 Task: Create a due date automation trigger when advanced on, 2 working days after a card is due add fields with custom field "Resume" checked at 11:00 AM.
Action: Mouse moved to (916, 282)
Screenshot: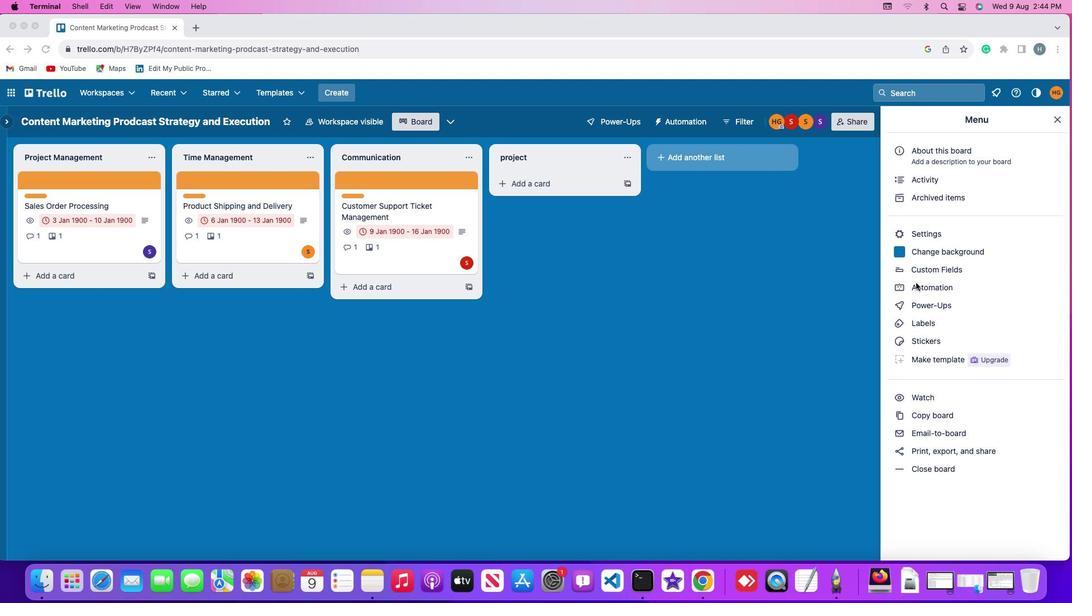 
Action: Mouse pressed left at (916, 282)
Screenshot: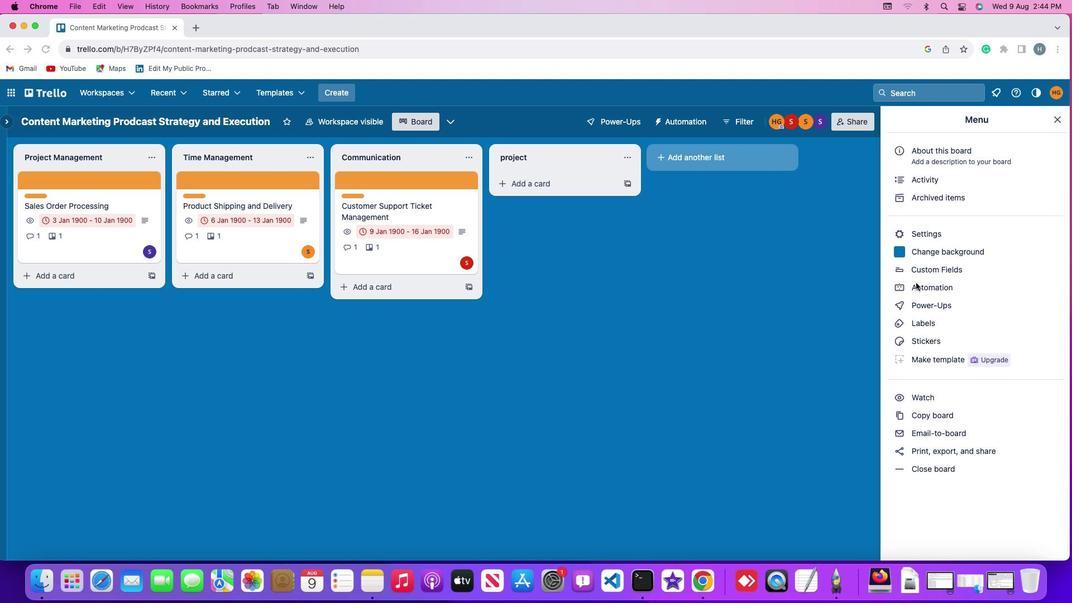 
Action: Mouse moved to (916, 283)
Screenshot: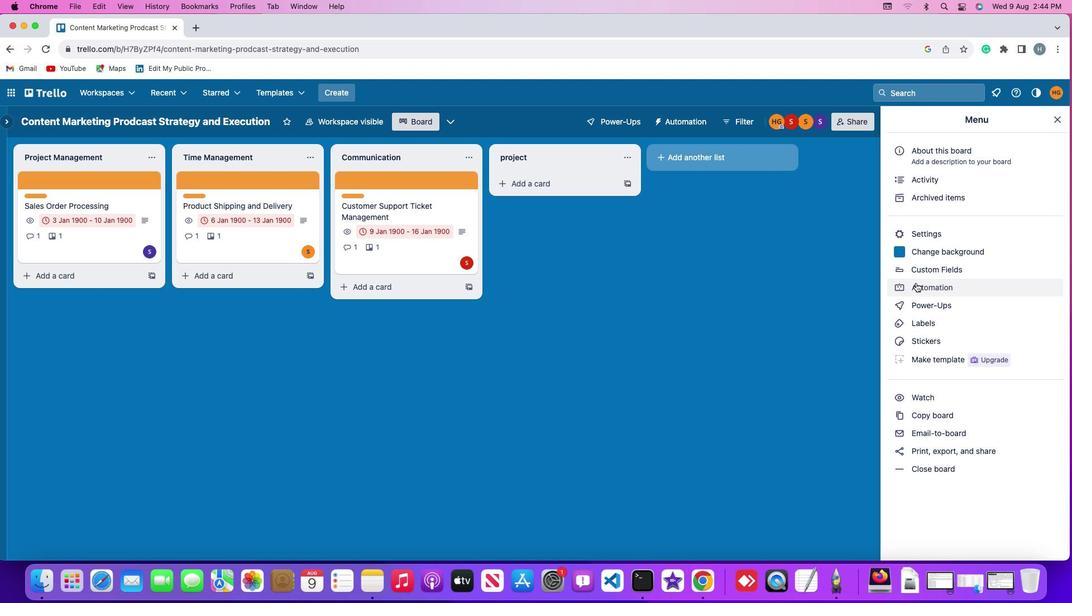 
Action: Mouse pressed left at (916, 283)
Screenshot: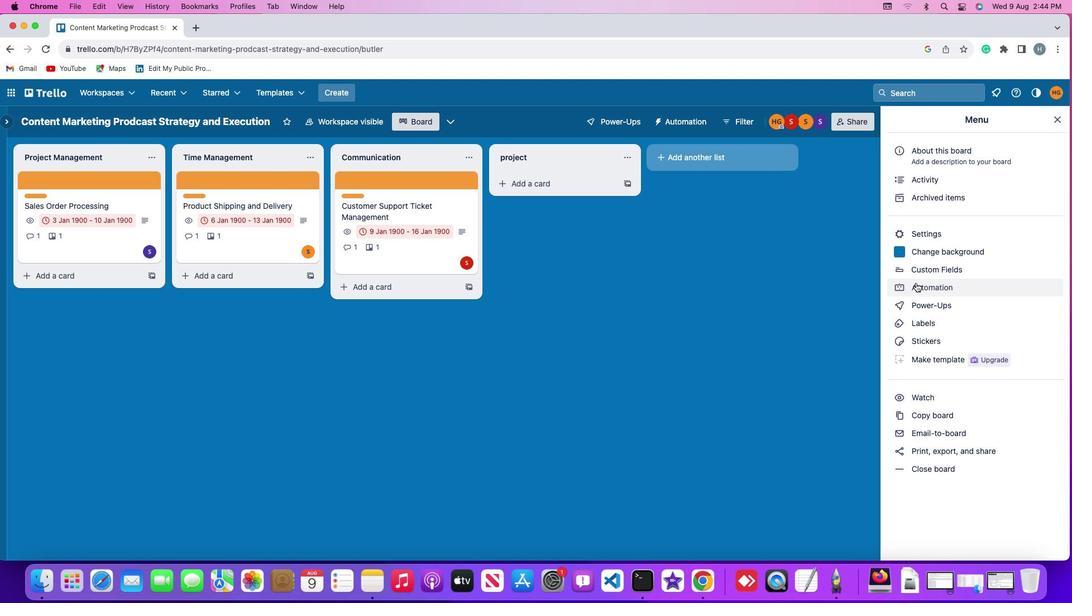 
Action: Mouse moved to (64, 265)
Screenshot: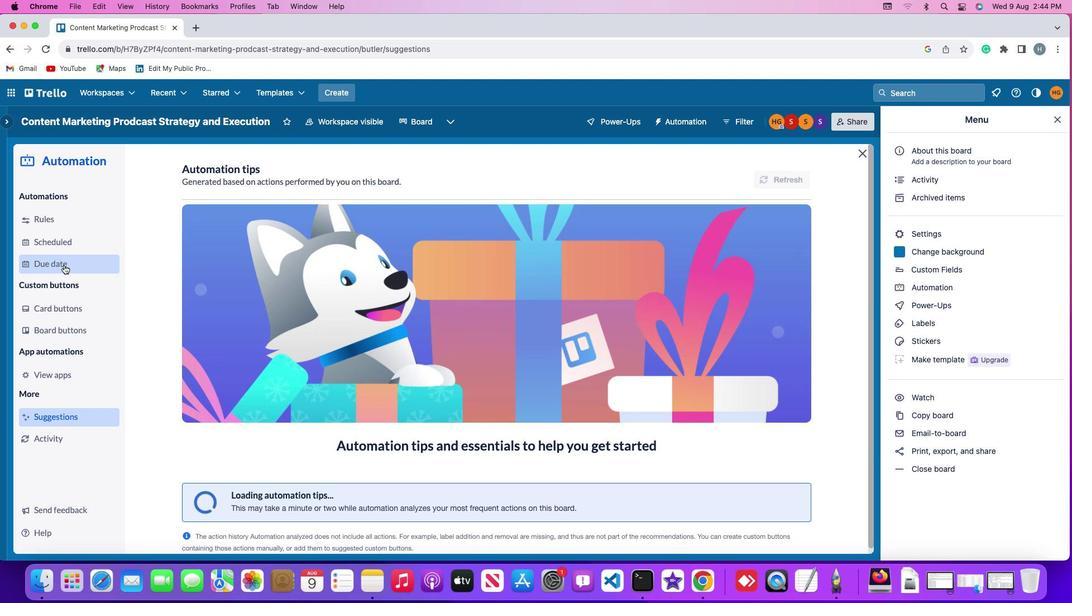 
Action: Mouse pressed left at (64, 265)
Screenshot: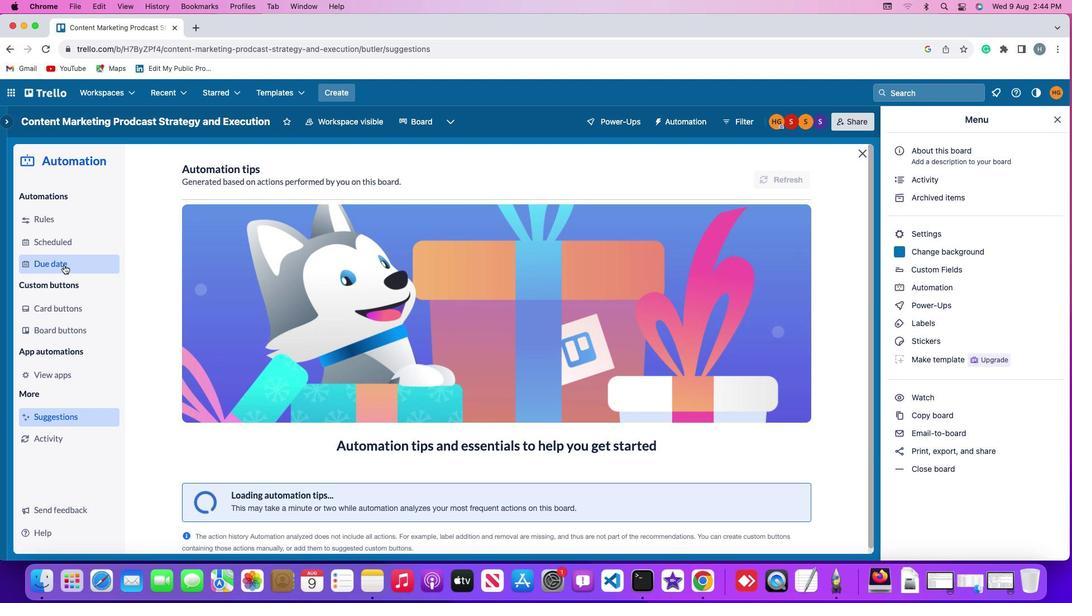 
Action: Mouse moved to (741, 172)
Screenshot: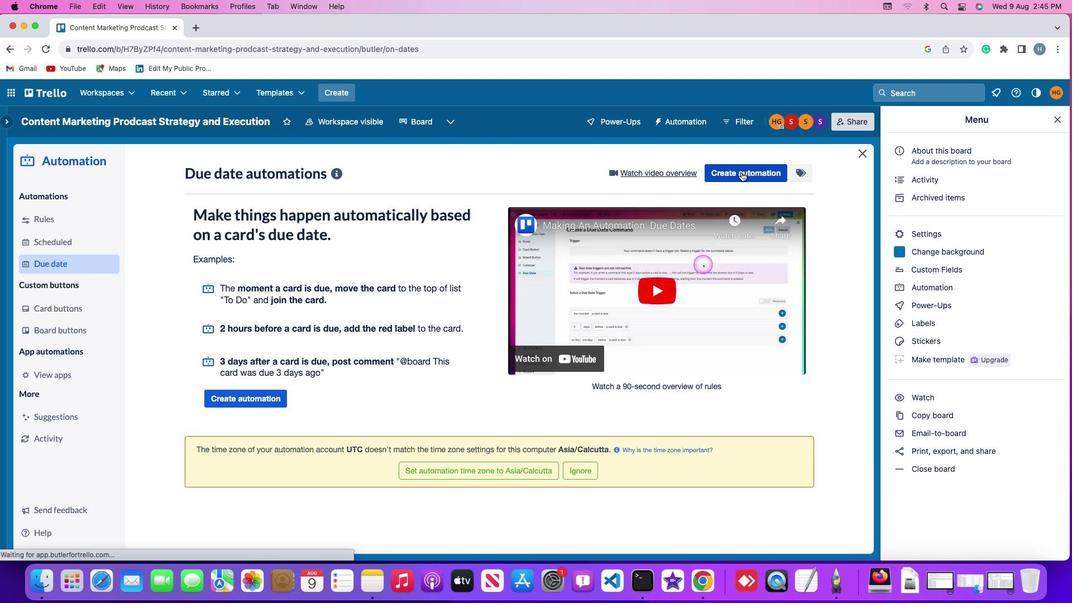 
Action: Mouse pressed left at (741, 172)
Screenshot: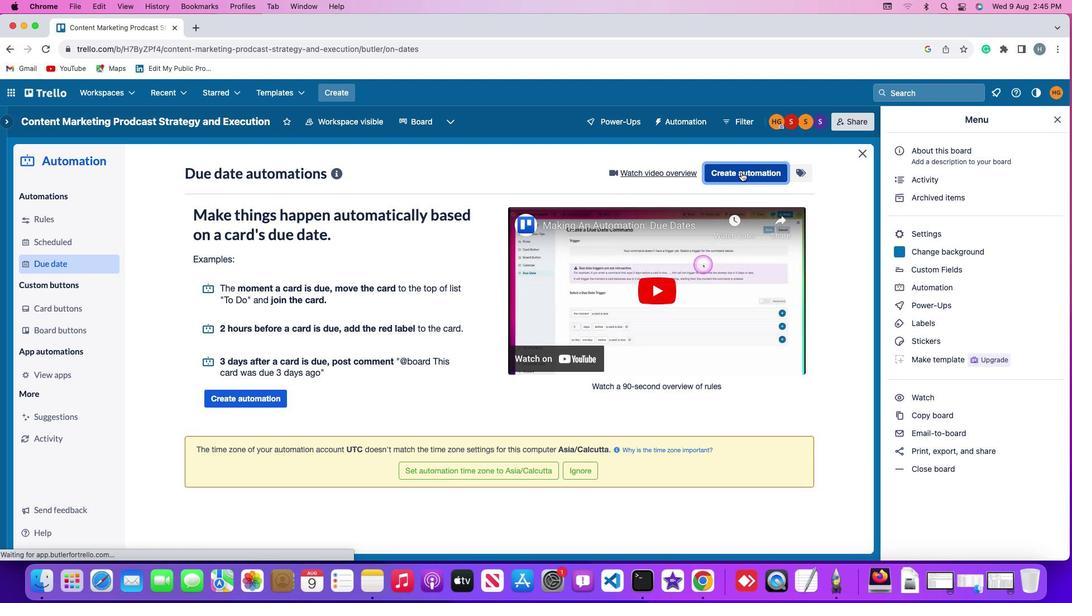 
Action: Mouse moved to (331, 282)
Screenshot: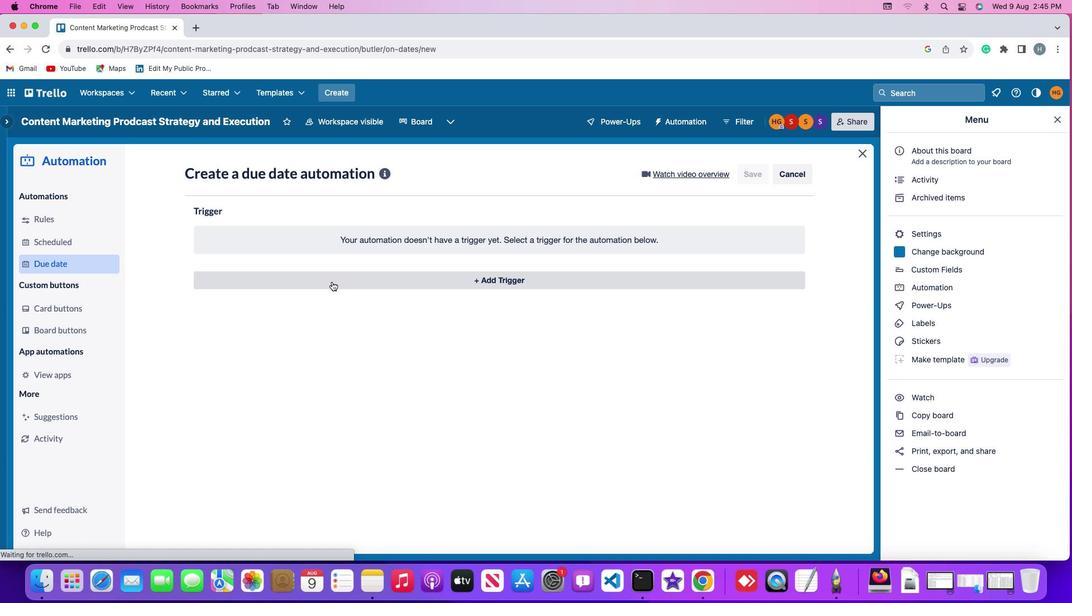 
Action: Mouse pressed left at (331, 282)
Screenshot: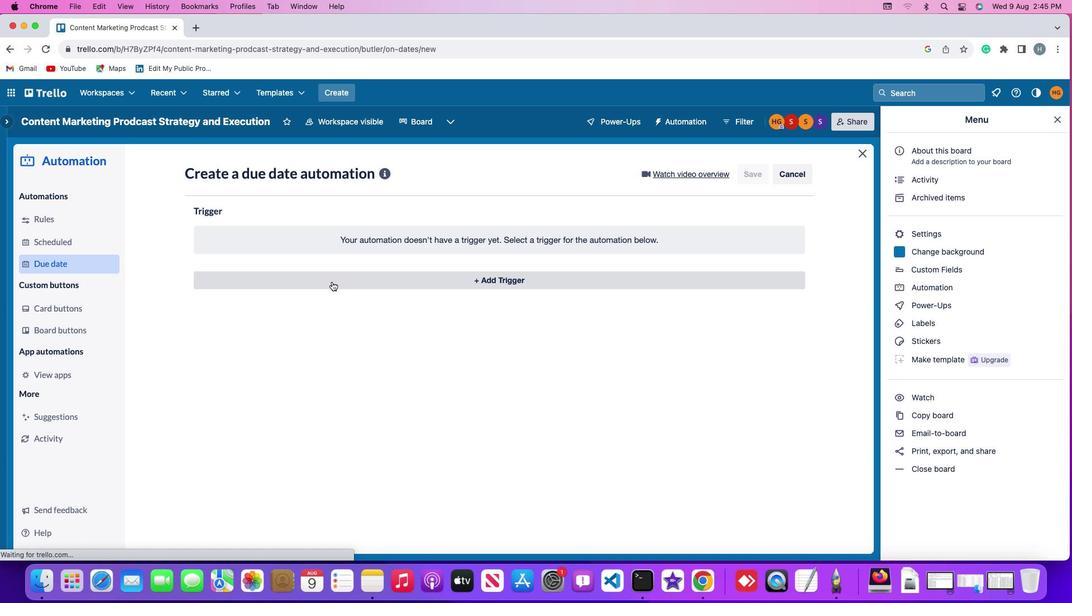 
Action: Mouse moved to (215, 447)
Screenshot: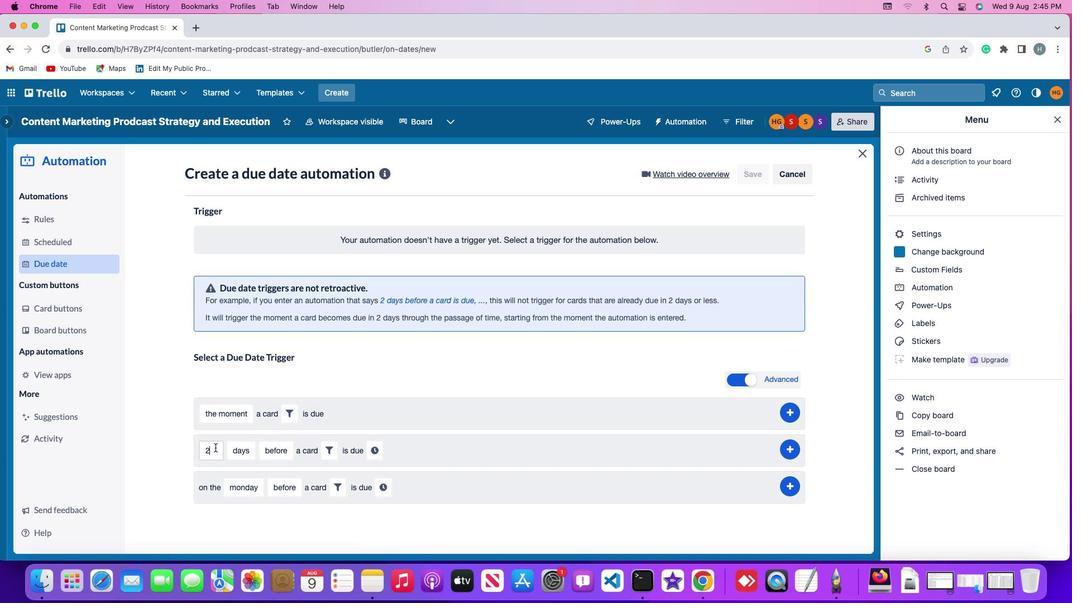
Action: Mouse pressed left at (215, 447)
Screenshot: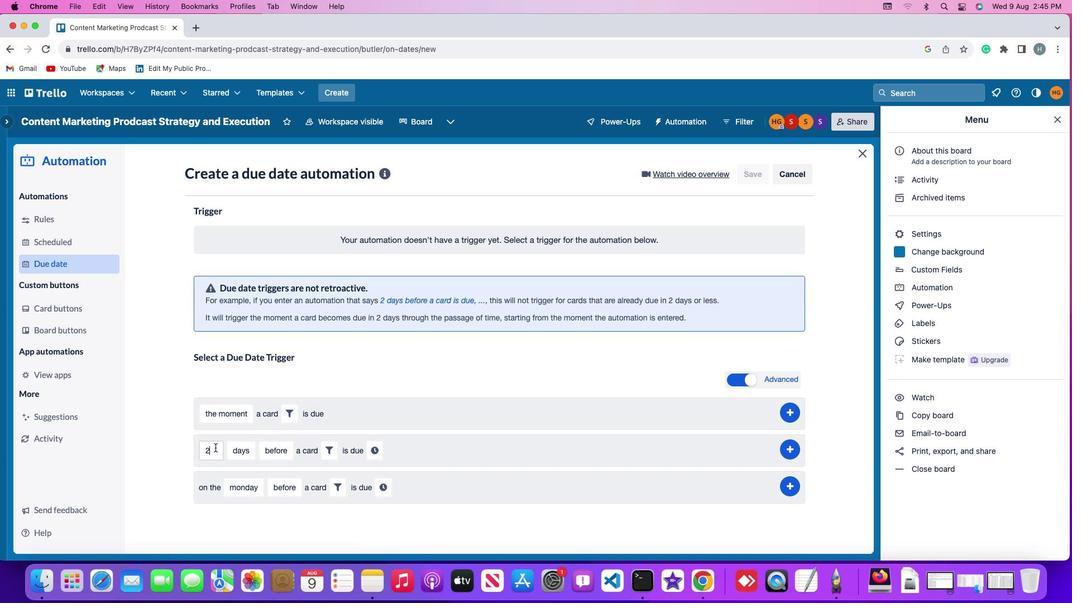 
Action: Mouse moved to (216, 447)
Screenshot: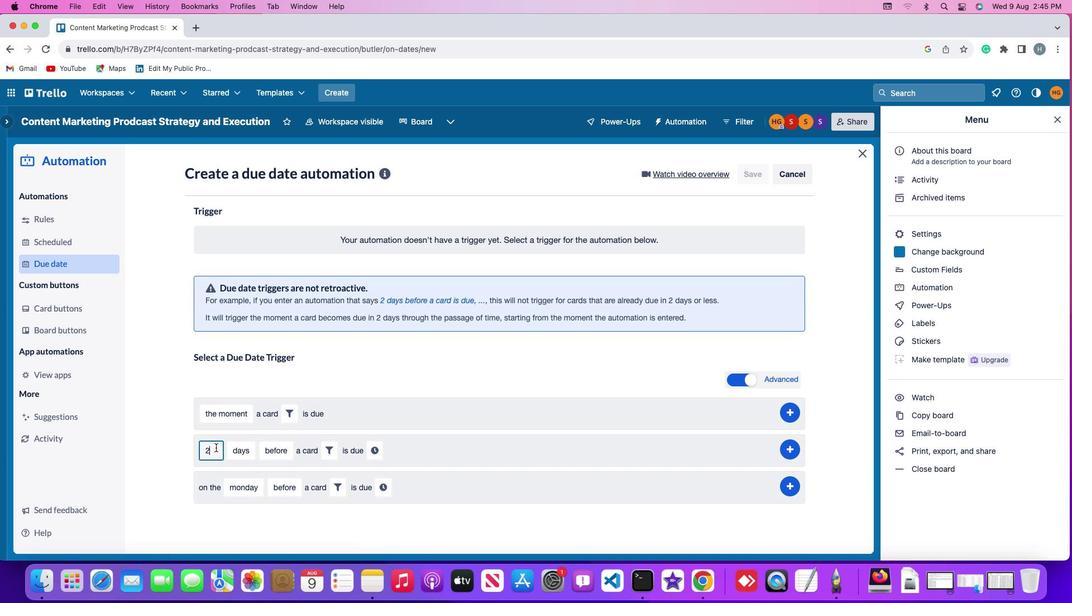 
Action: Key pressed Key.backspace
Screenshot: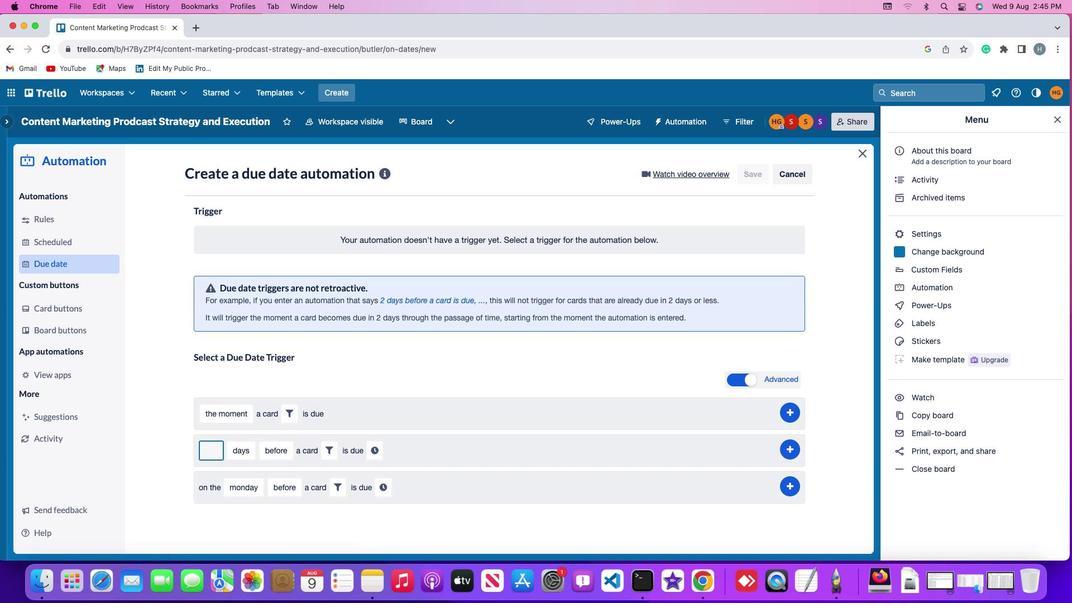 
Action: Mouse moved to (216, 447)
Screenshot: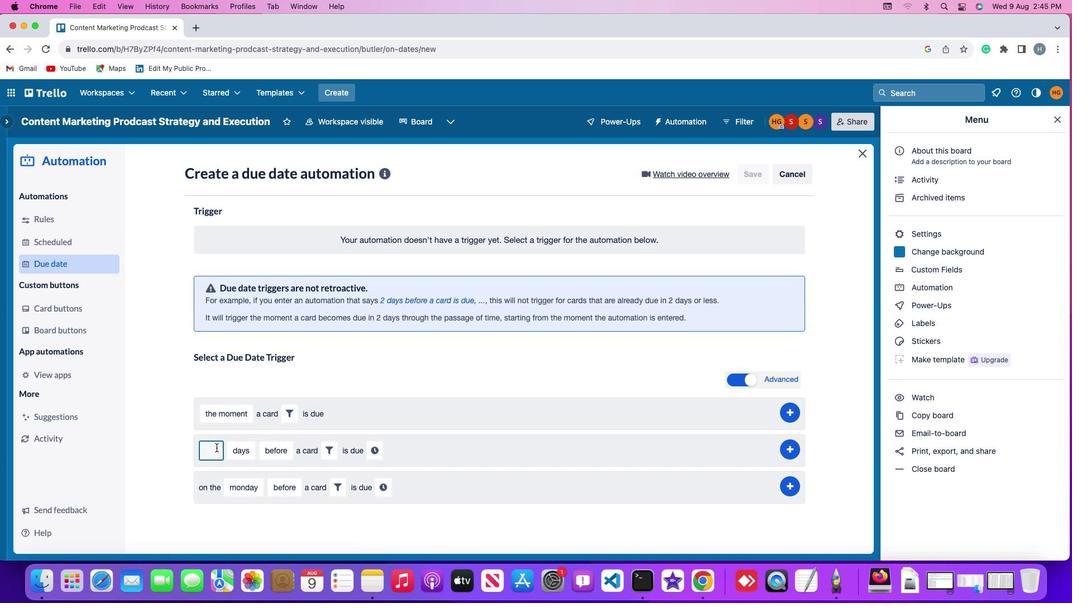 
Action: Key pressed '2'
Screenshot: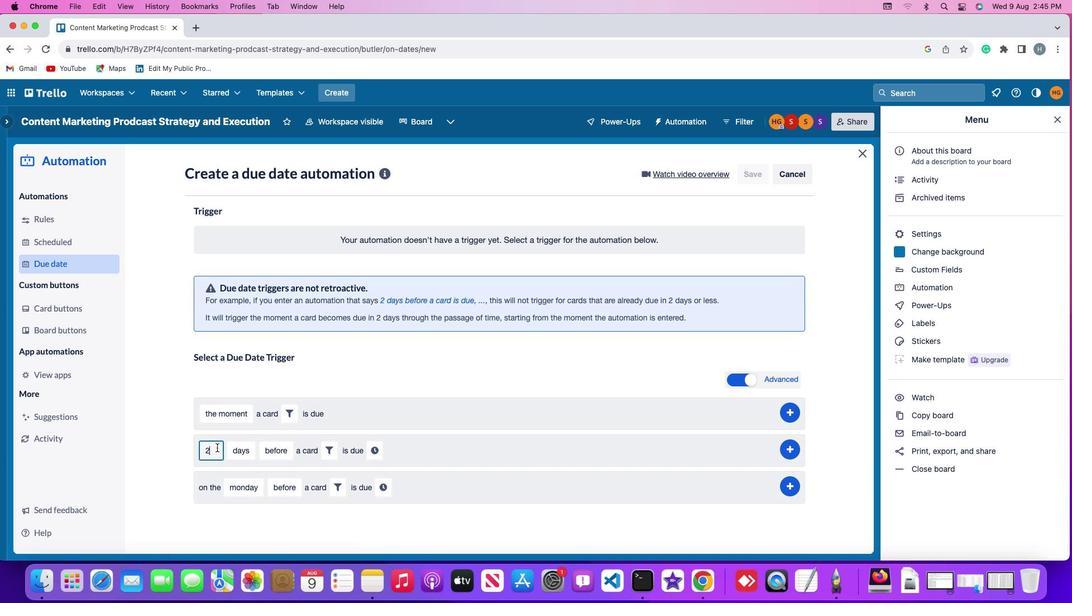 
Action: Mouse moved to (236, 446)
Screenshot: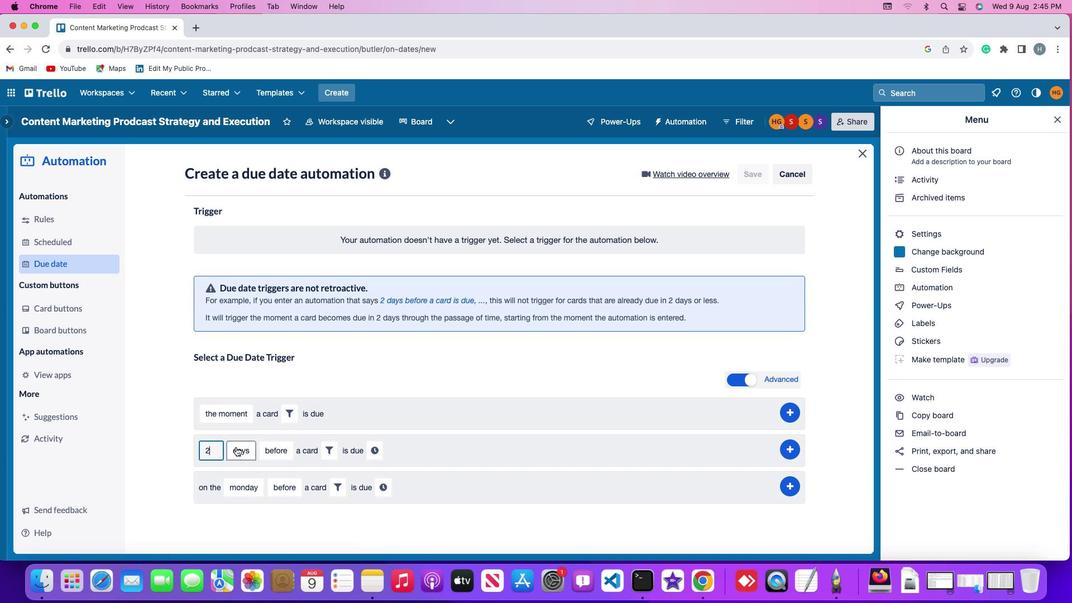 
Action: Mouse pressed left at (236, 446)
Screenshot: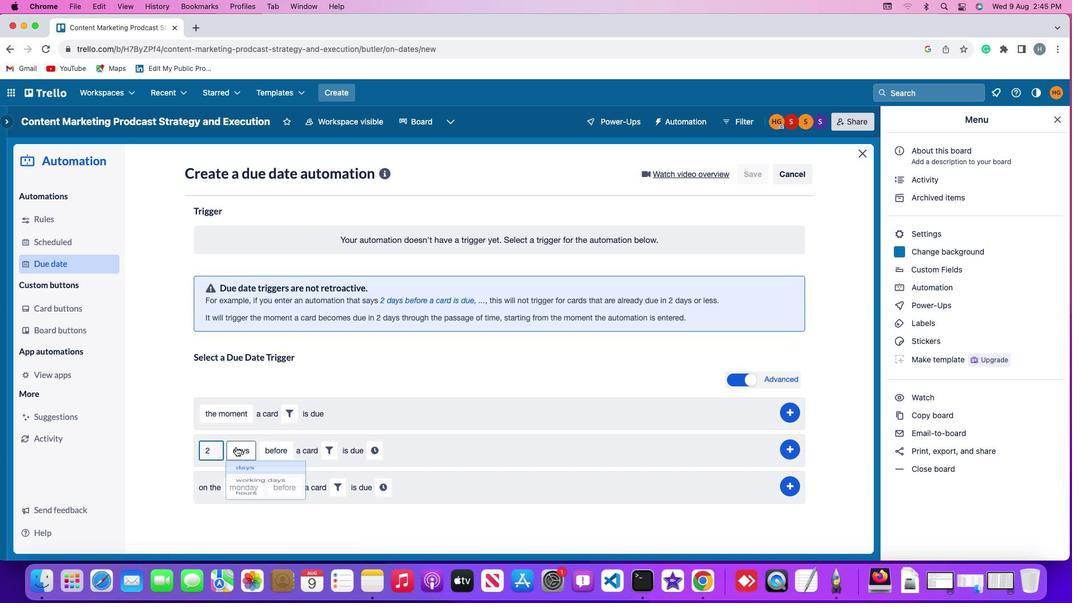 
Action: Mouse moved to (249, 492)
Screenshot: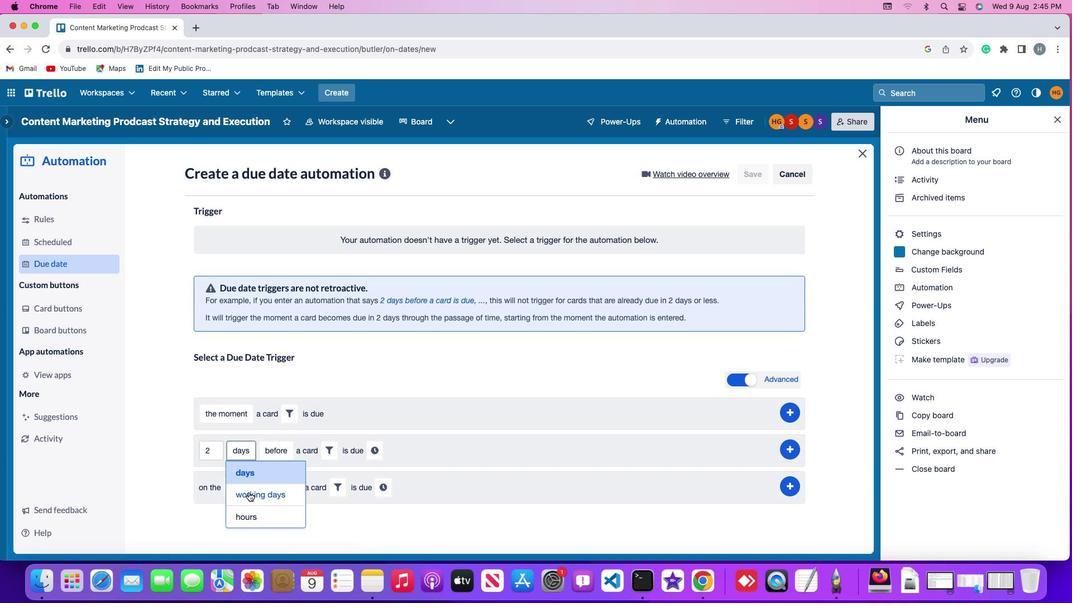 
Action: Mouse pressed left at (249, 492)
Screenshot: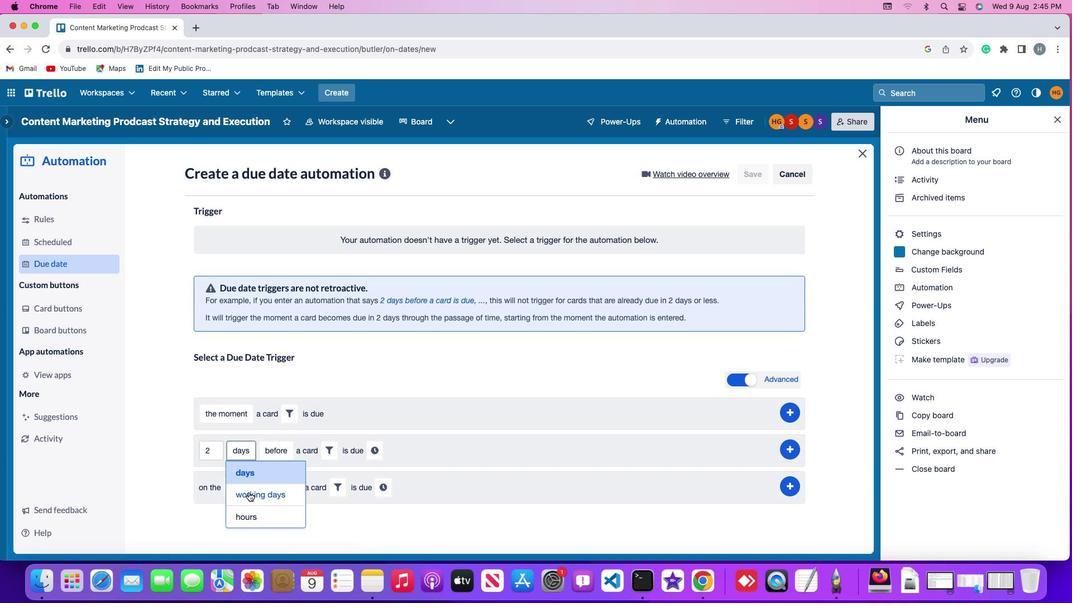 
Action: Mouse moved to (296, 447)
Screenshot: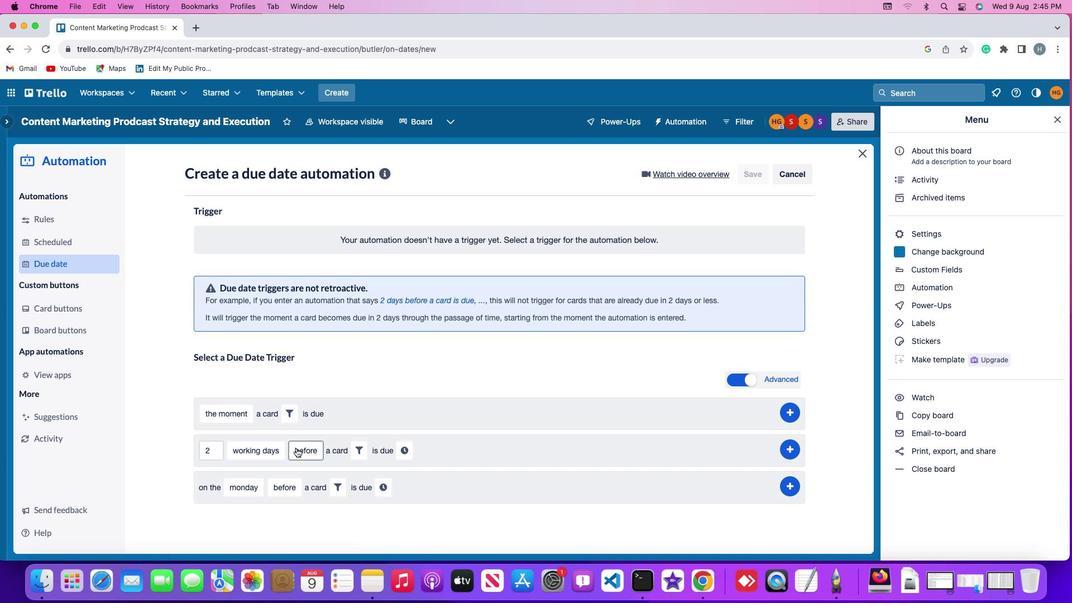 
Action: Mouse pressed left at (296, 447)
Screenshot: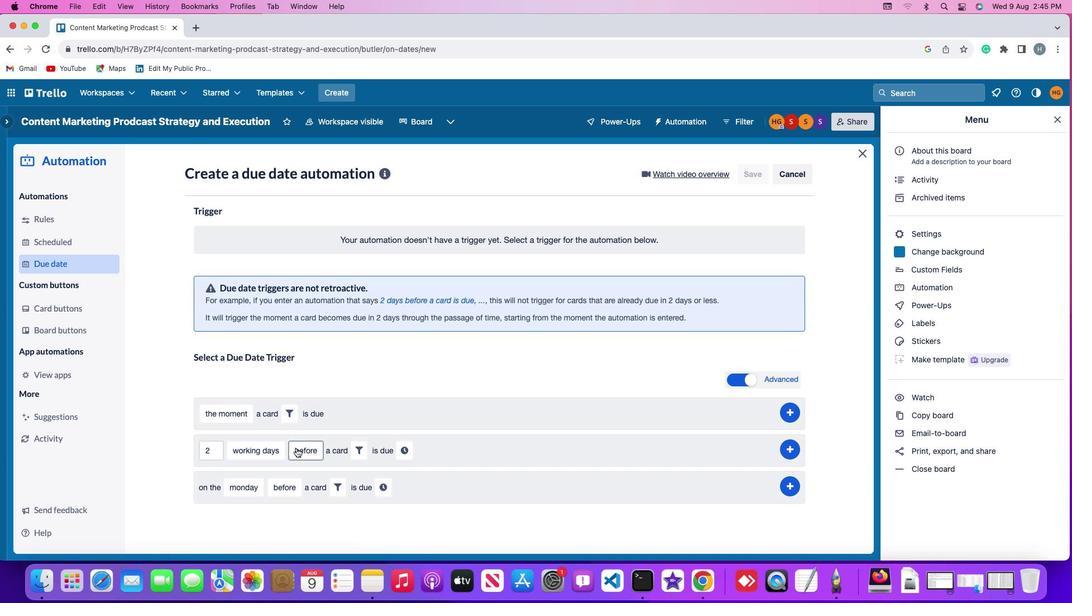 
Action: Mouse moved to (301, 493)
Screenshot: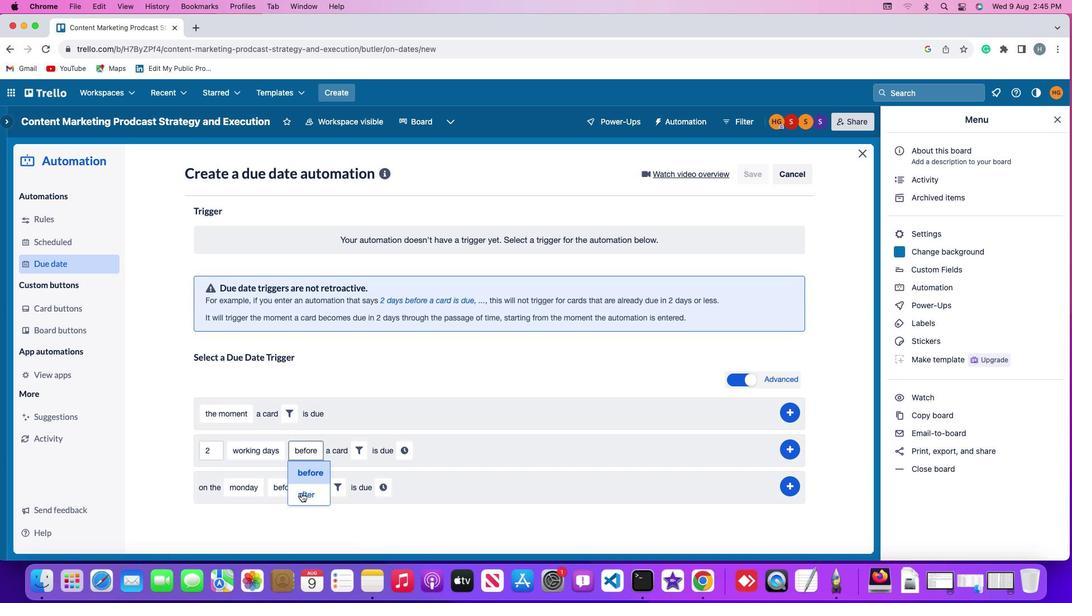 
Action: Mouse pressed left at (301, 493)
Screenshot: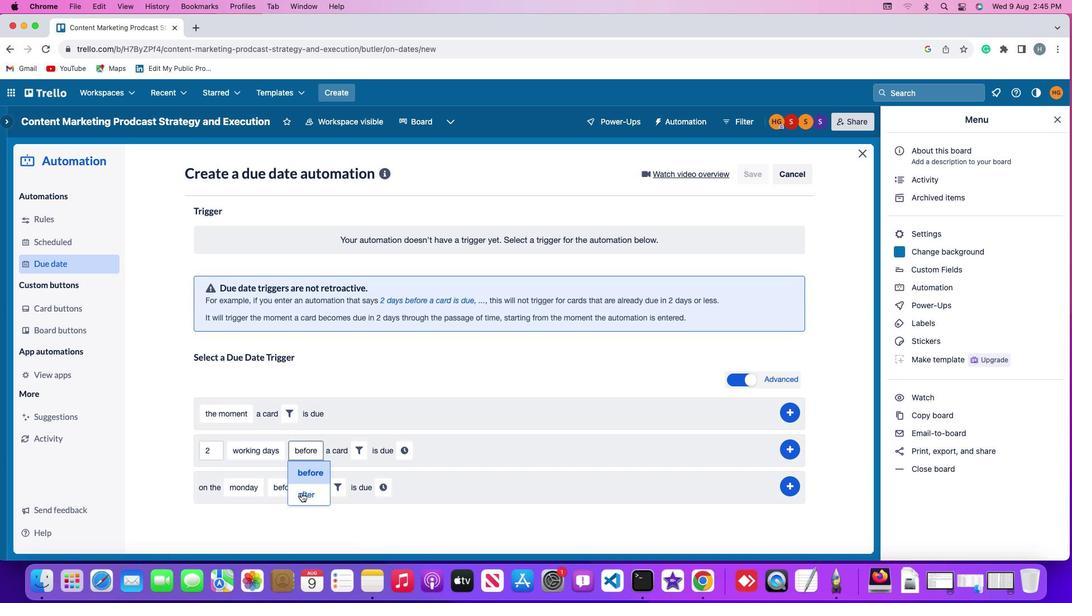 
Action: Mouse moved to (348, 449)
Screenshot: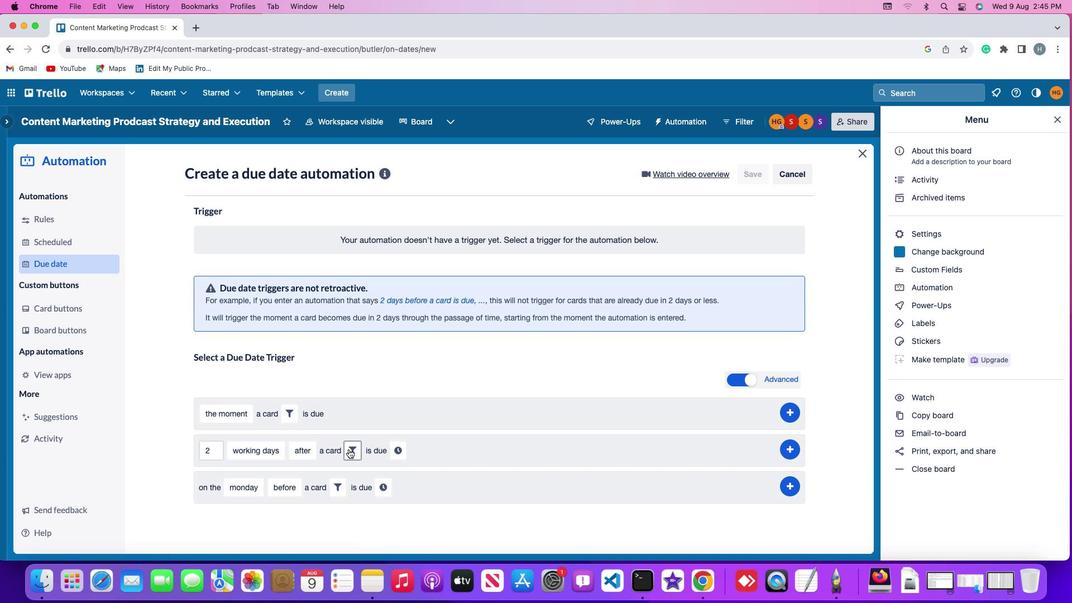 
Action: Mouse pressed left at (348, 449)
Screenshot: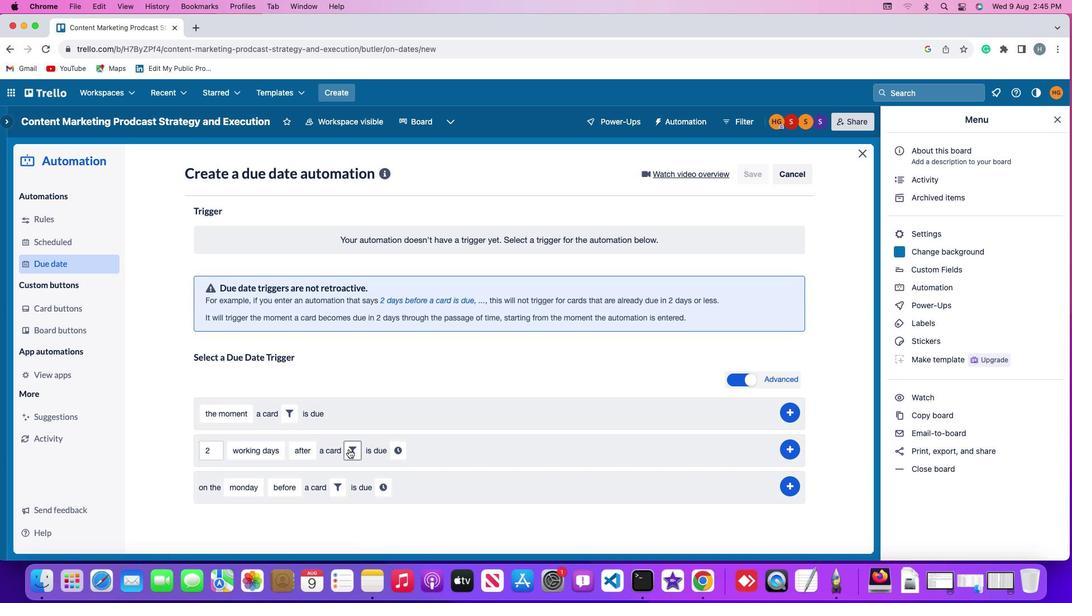 
Action: Mouse moved to (543, 487)
Screenshot: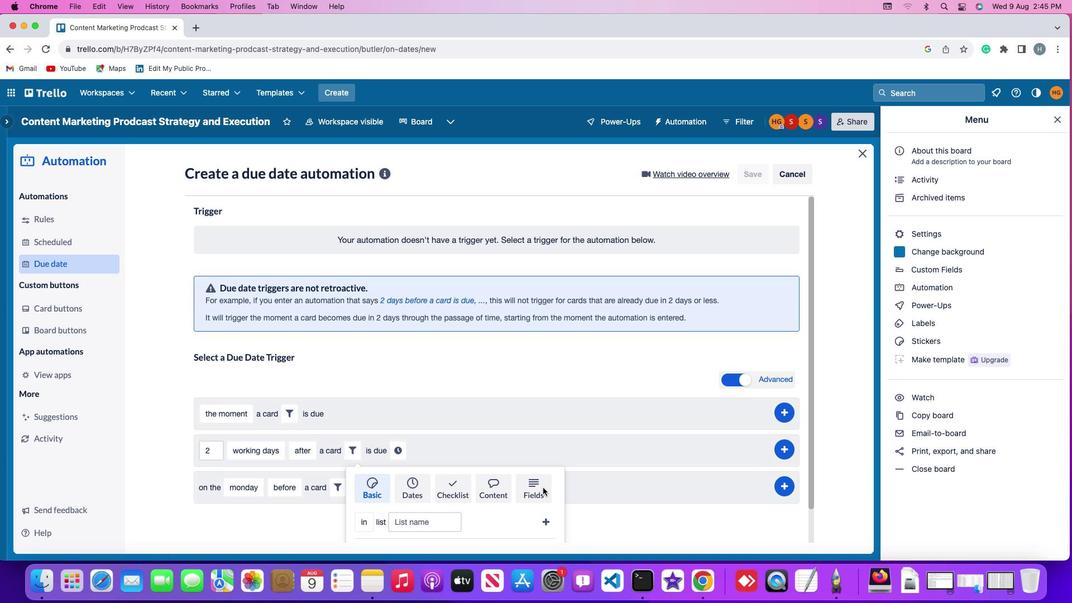 
Action: Mouse pressed left at (543, 487)
Screenshot: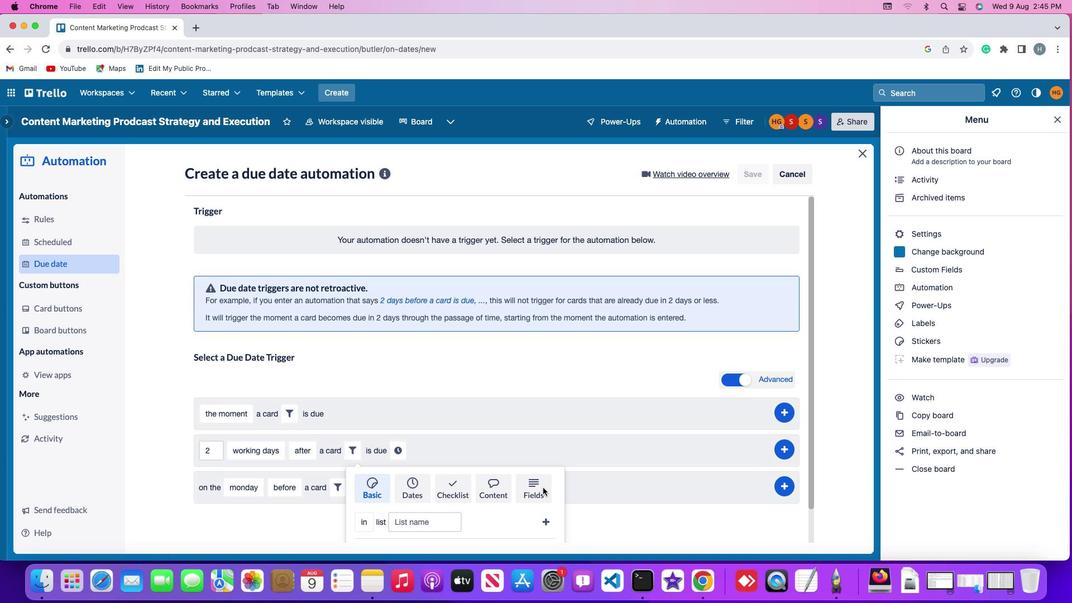 
Action: Mouse moved to (315, 518)
Screenshot: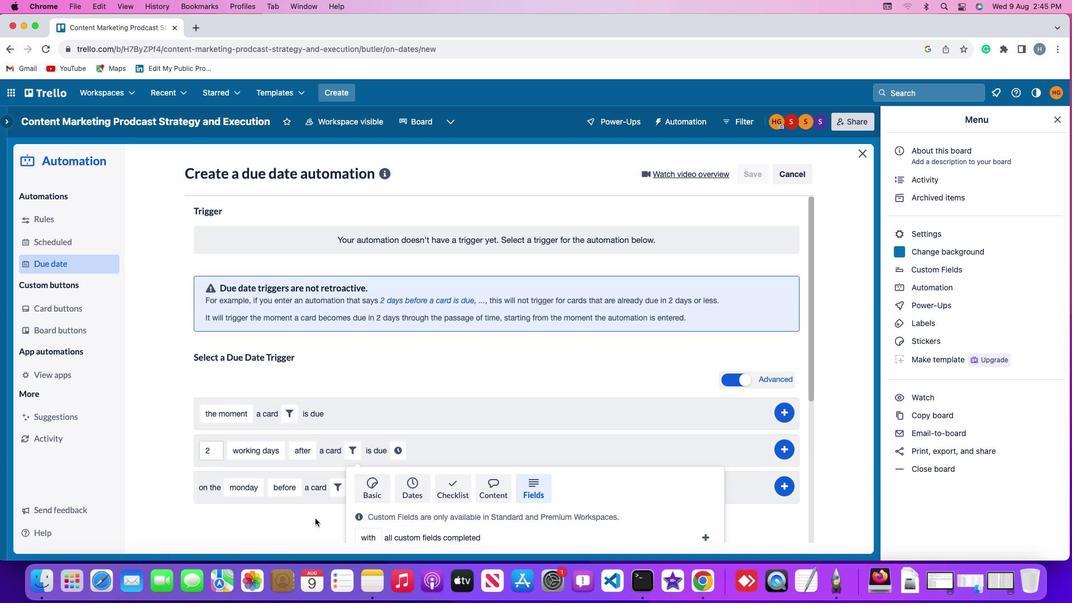 
Action: Mouse scrolled (315, 518) with delta (0, 0)
Screenshot: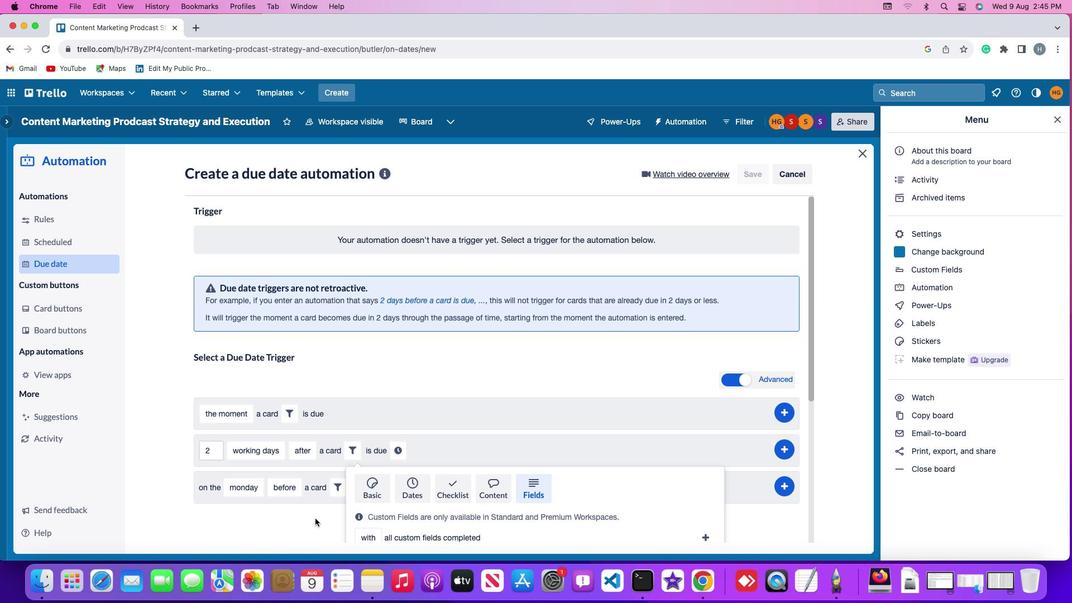 
Action: Mouse scrolled (315, 518) with delta (0, 0)
Screenshot: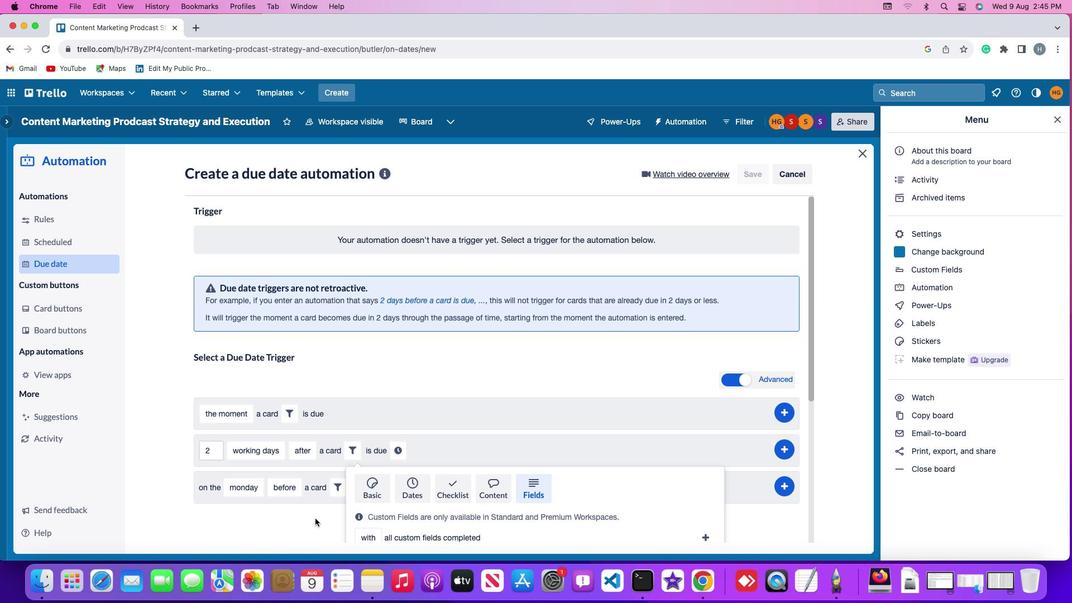 
Action: Mouse scrolled (315, 518) with delta (0, -1)
Screenshot: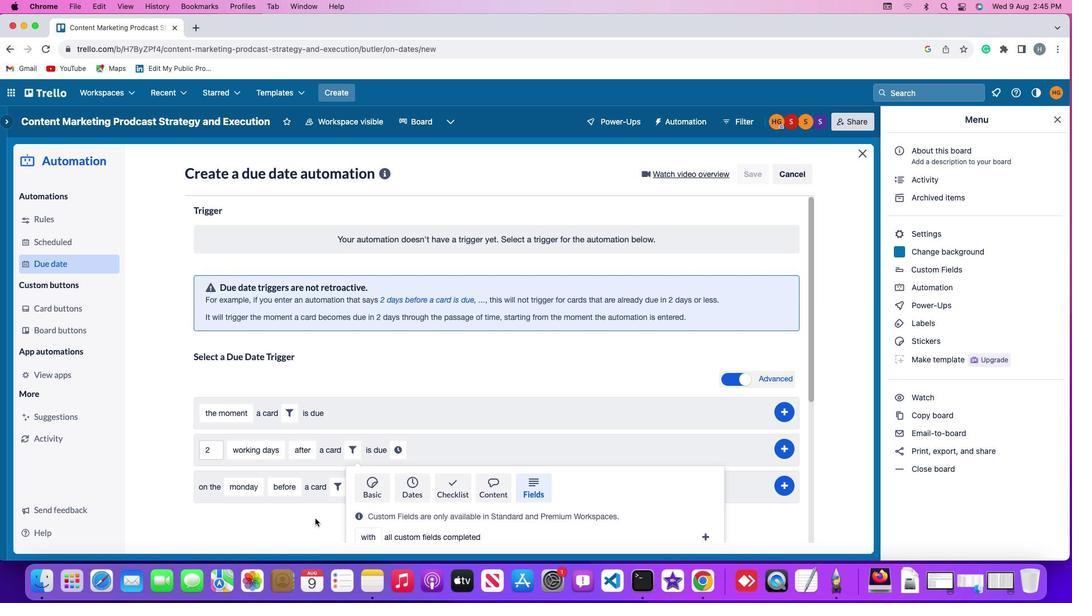 
Action: Mouse scrolled (315, 518) with delta (0, 0)
Screenshot: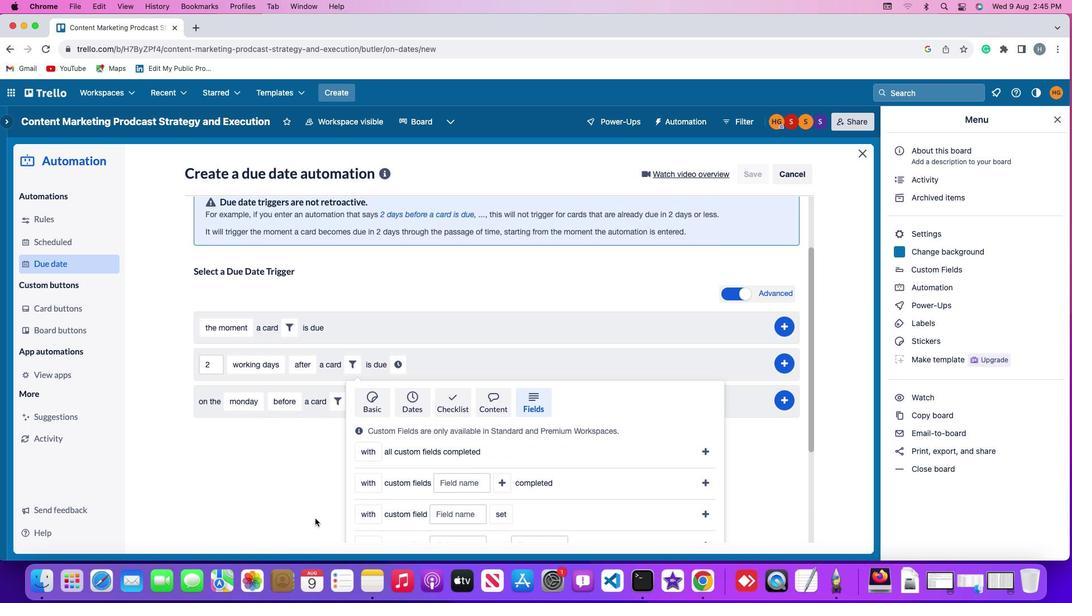 
Action: Mouse scrolled (315, 518) with delta (0, 0)
Screenshot: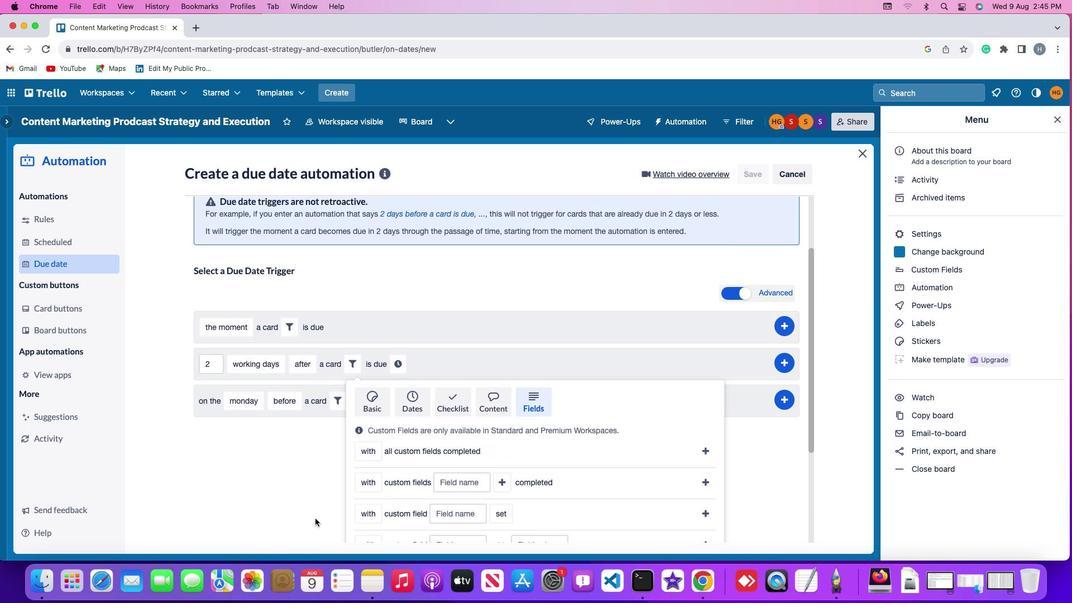 
Action: Mouse scrolled (315, 518) with delta (0, 0)
Screenshot: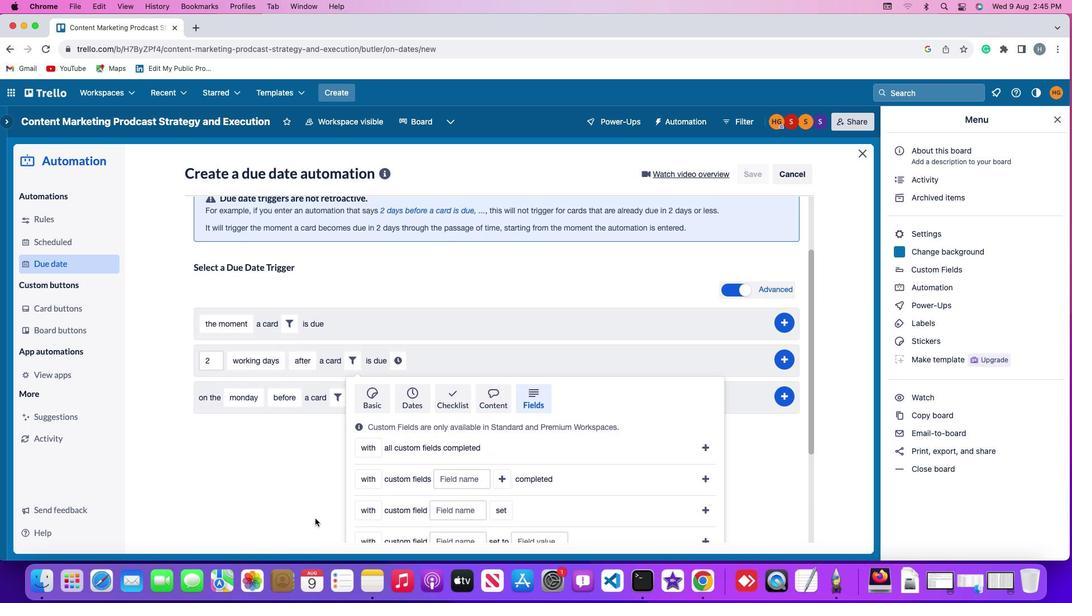 
Action: Mouse scrolled (315, 518) with delta (0, 0)
Screenshot: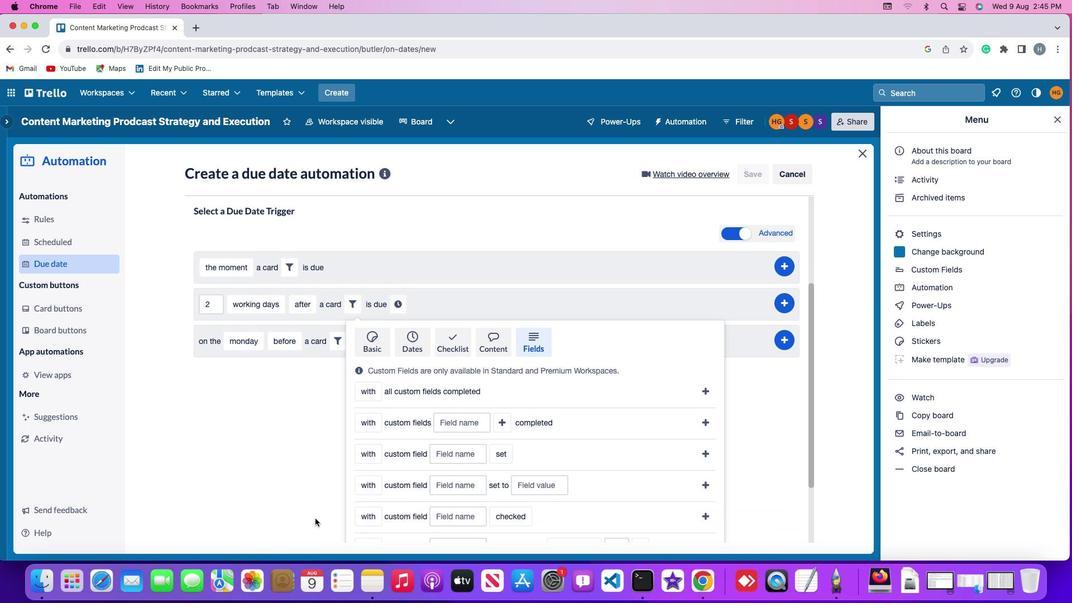 
Action: Mouse scrolled (315, 518) with delta (0, 0)
Screenshot: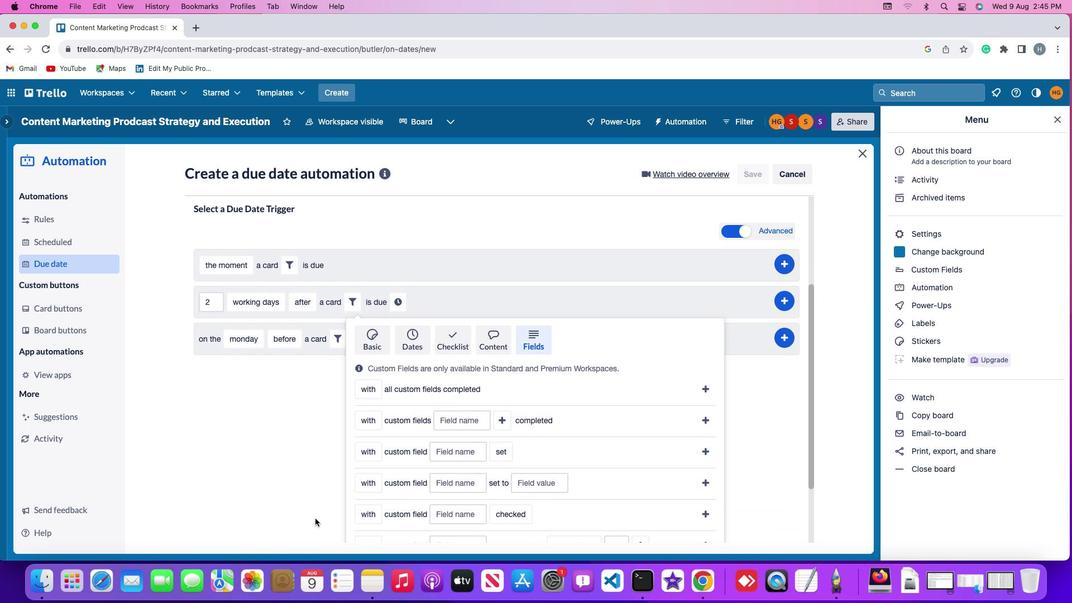 
Action: Mouse scrolled (315, 518) with delta (0, 0)
Screenshot: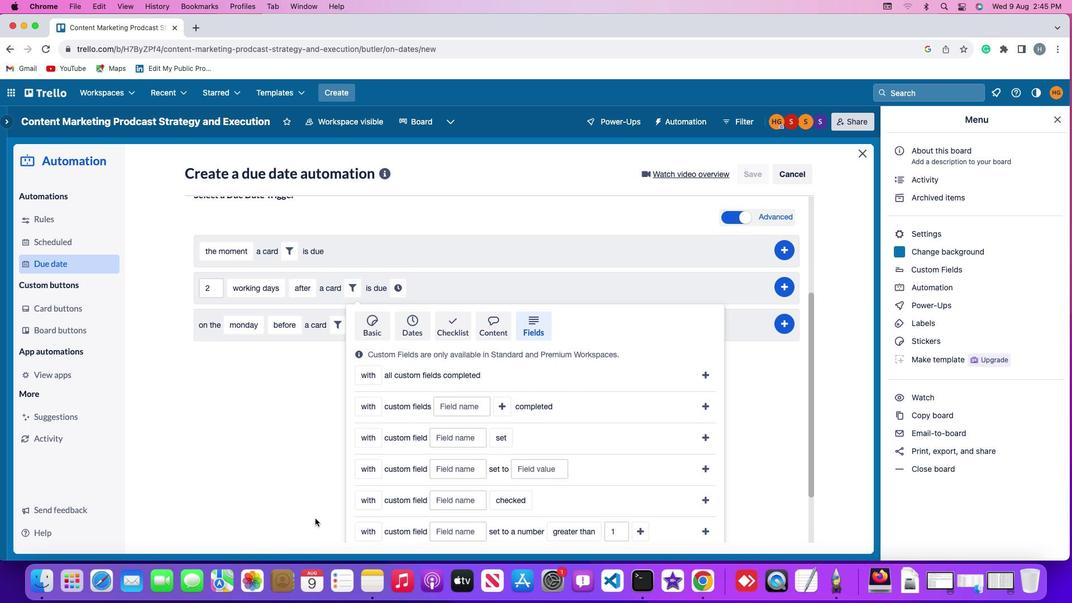 
Action: Mouse scrolled (315, 518) with delta (0, 0)
Screenshot: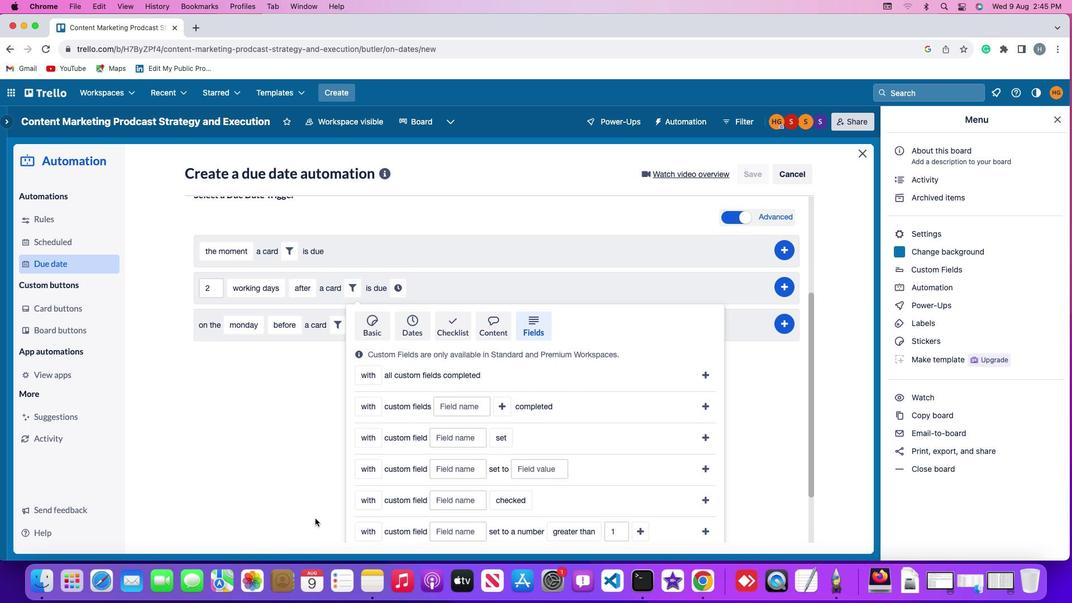 
Action: Mouse scrolled (315, 518) with delta (0, -1)
Screenshot: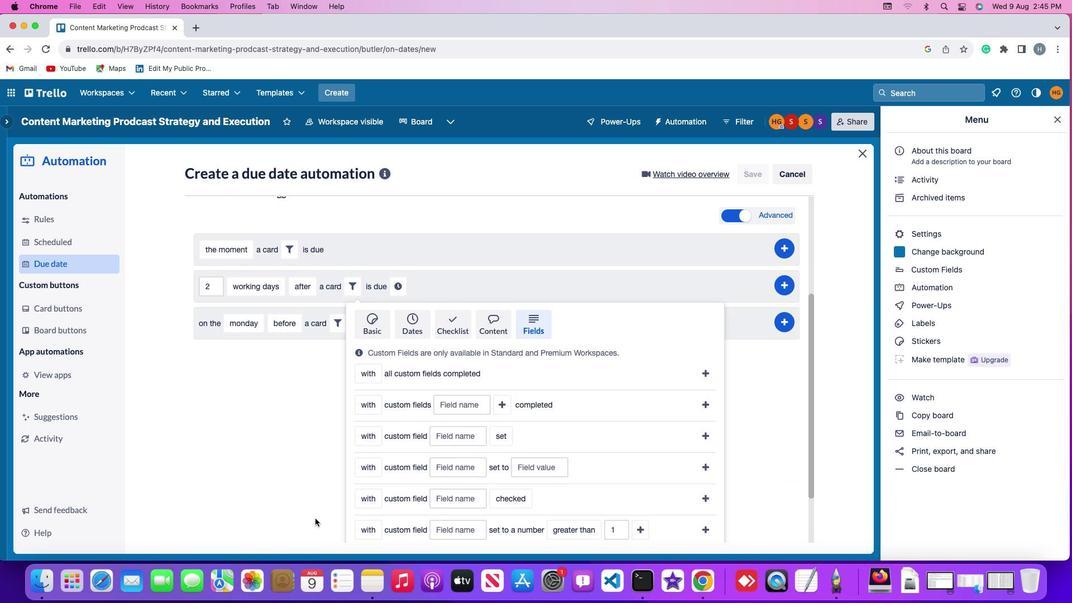 
Action: Mouse moved to (369, 426)
Screenshot: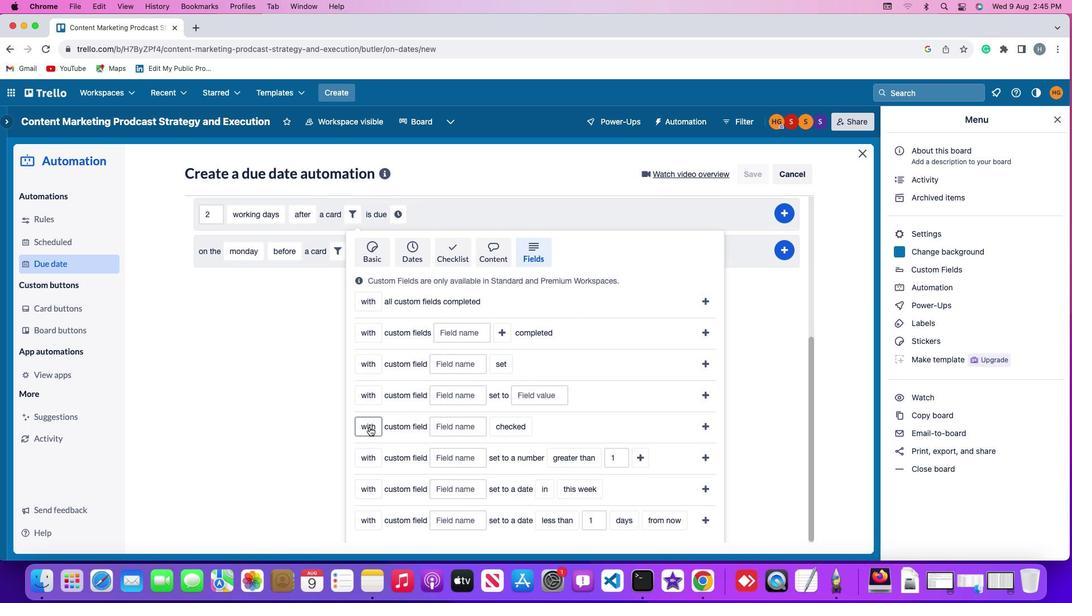 
Action: Mouse pressed left at (369, 426)
Screenshot: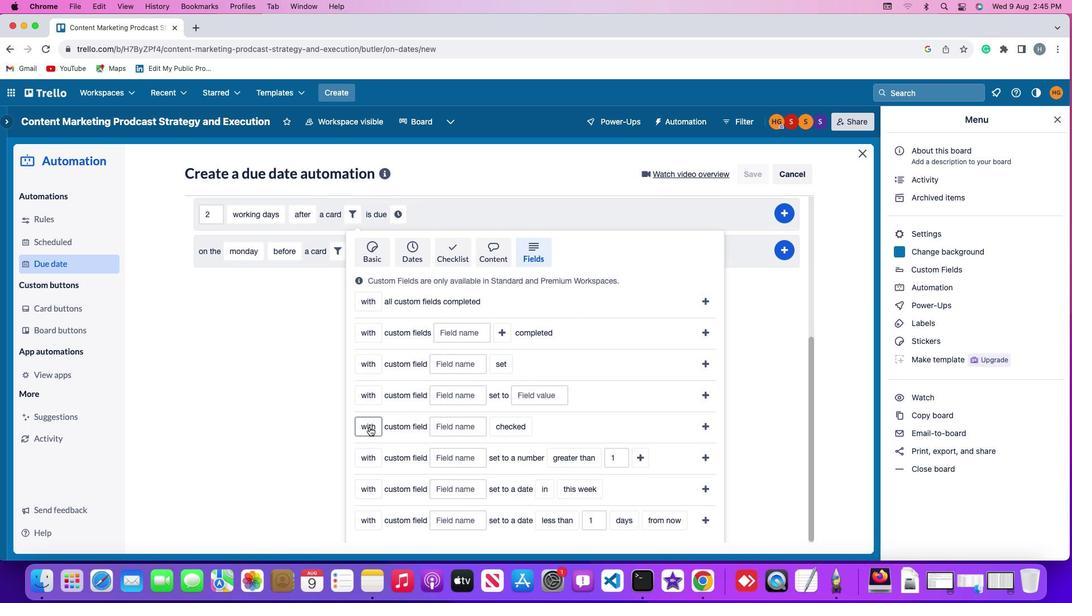 
Action: Mouse moved to (379, 450)
Screenshot: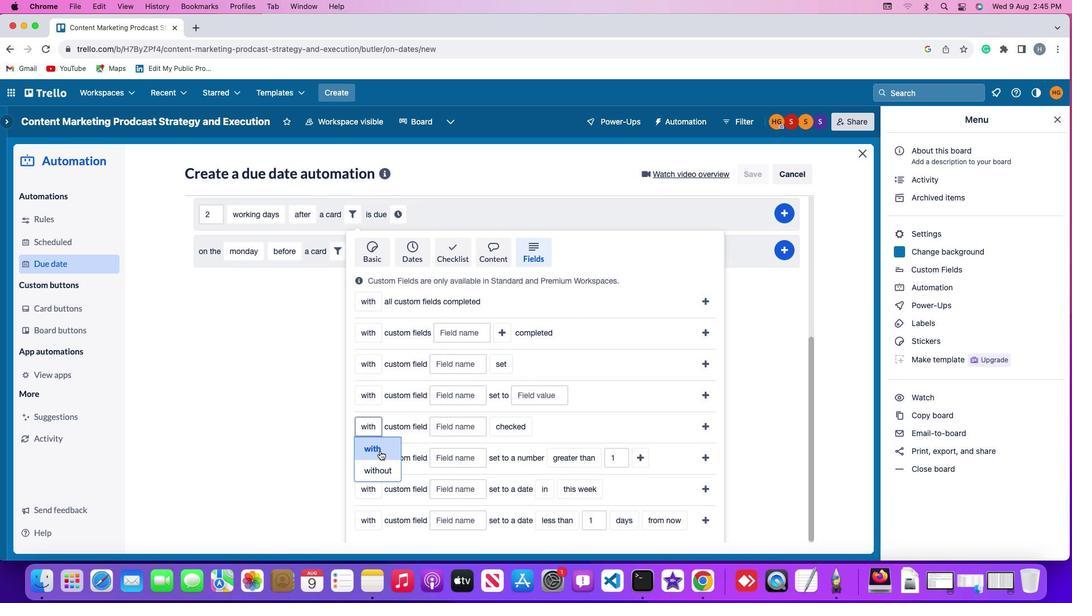 
Action: Mouse pressed left at (379, 450)
Screenshot: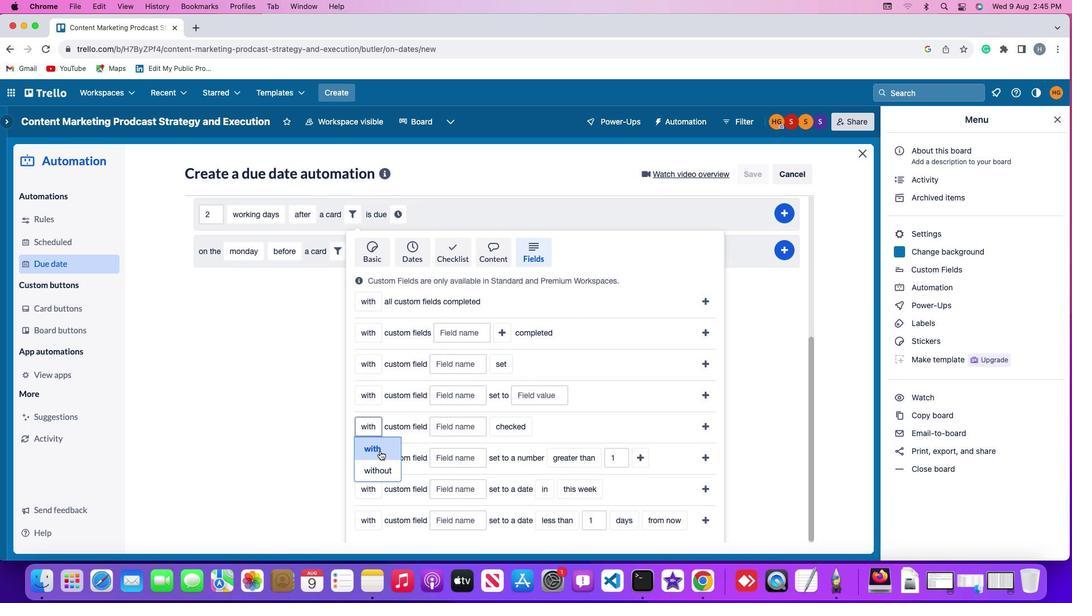 
Action: Mouse moved to (452, 428)
Screenshot: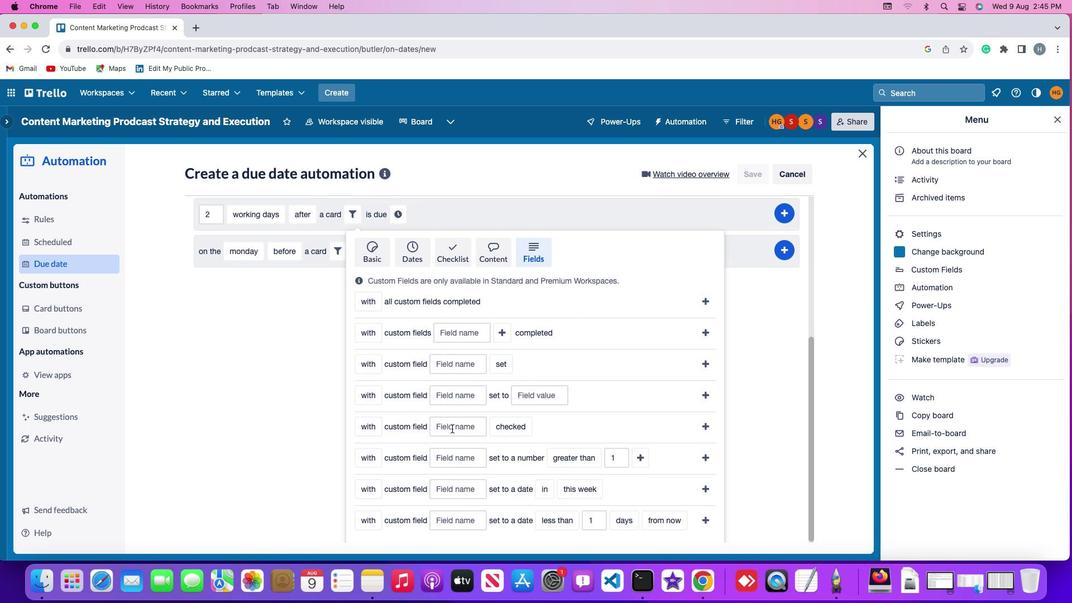 
Action: Mouse pressed left at (452, 428)
Screenshot: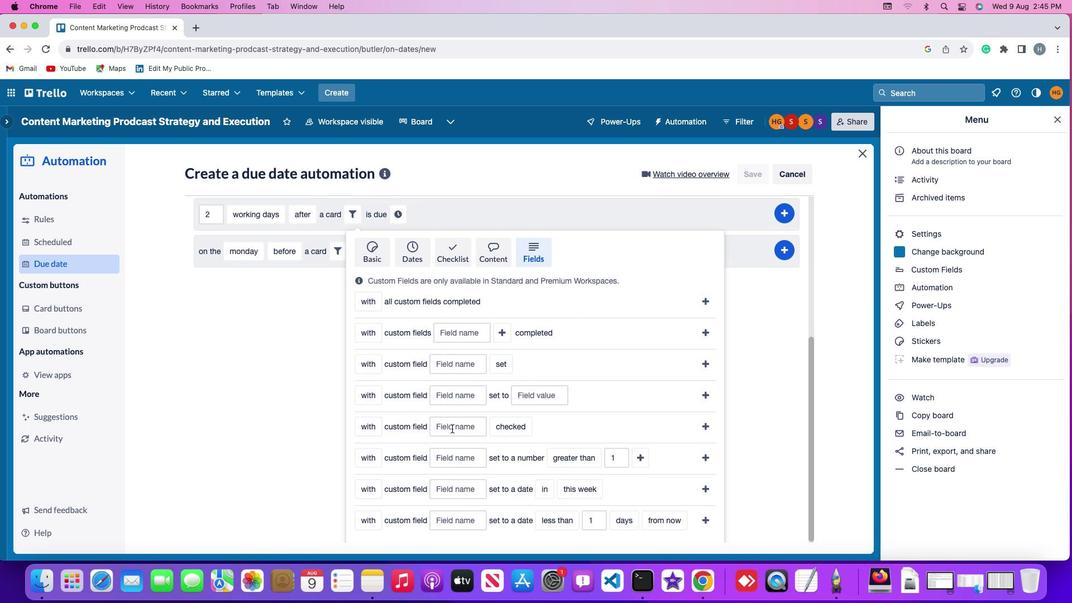 
Action: Key pressed Key.shift'R''e''s''u''m''e'
Screenshot: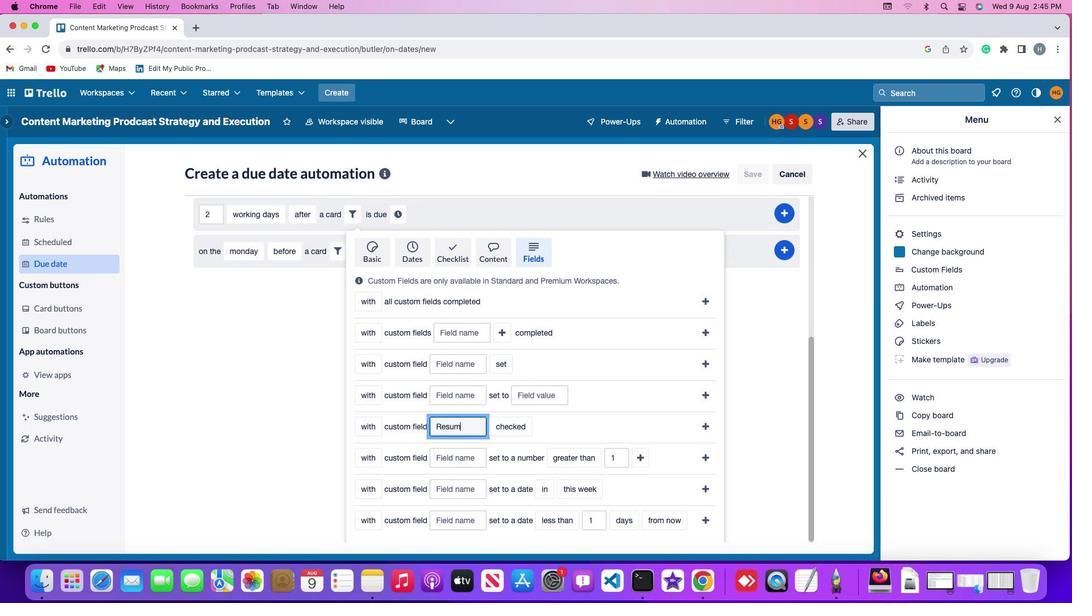 
Action: Mouse moved to (493, 427)
Screenshot: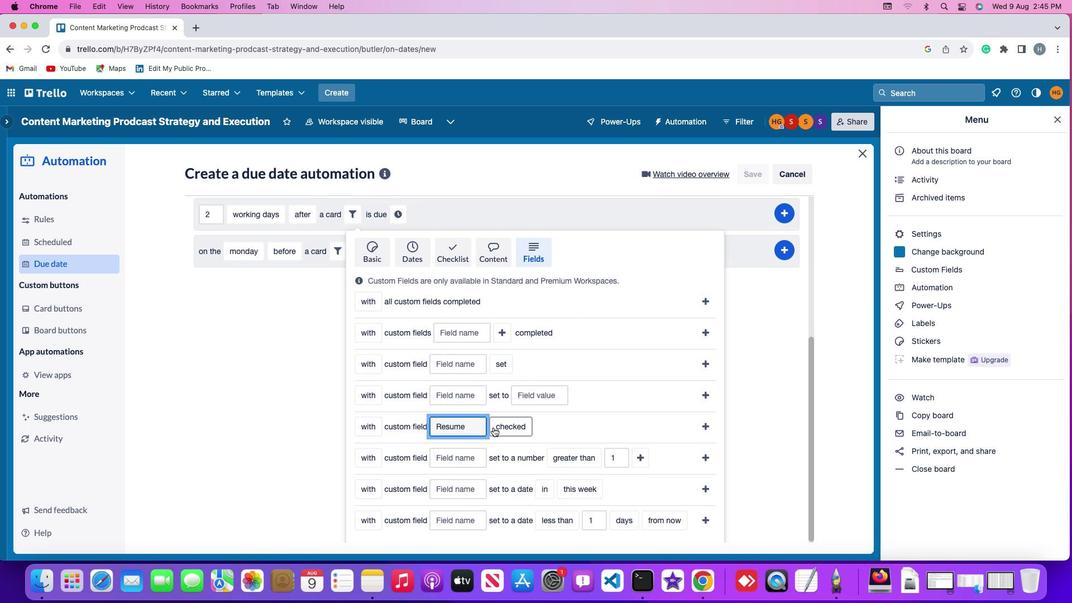 
Action: Mouse pressed left at (493, 427)
Screenshot: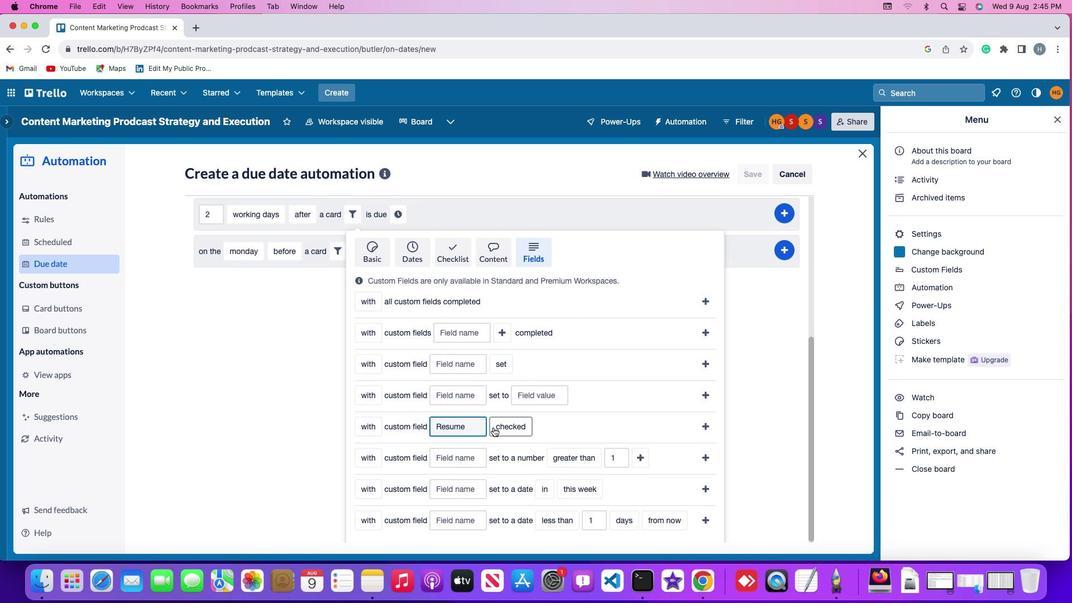 
Action: Mouse moved to (517, 444)
Screenshot: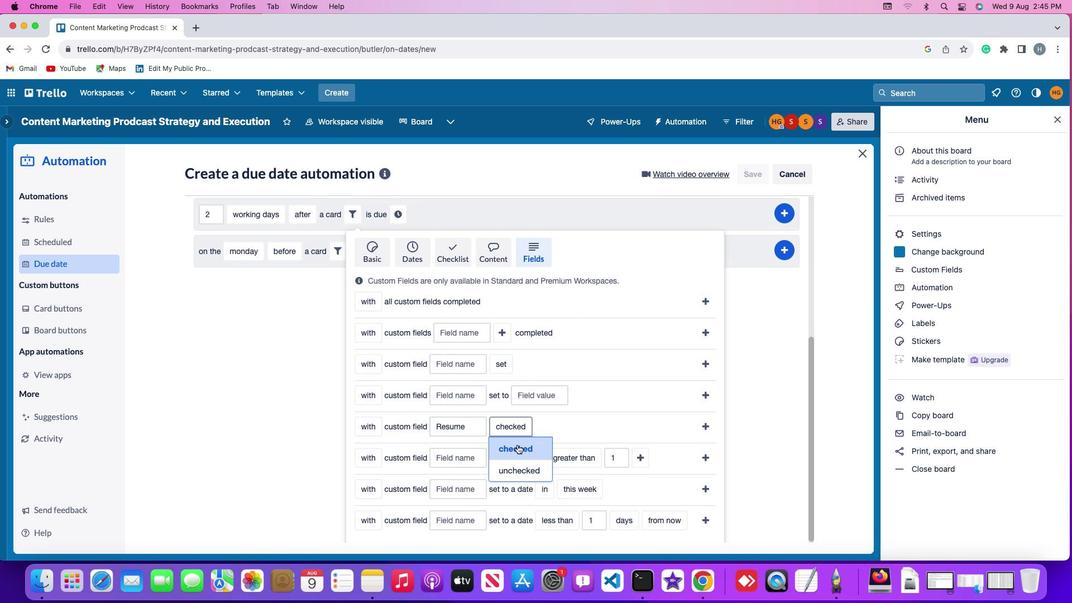 
Action: Mouse pressed left at (517, 444)
Screenshot: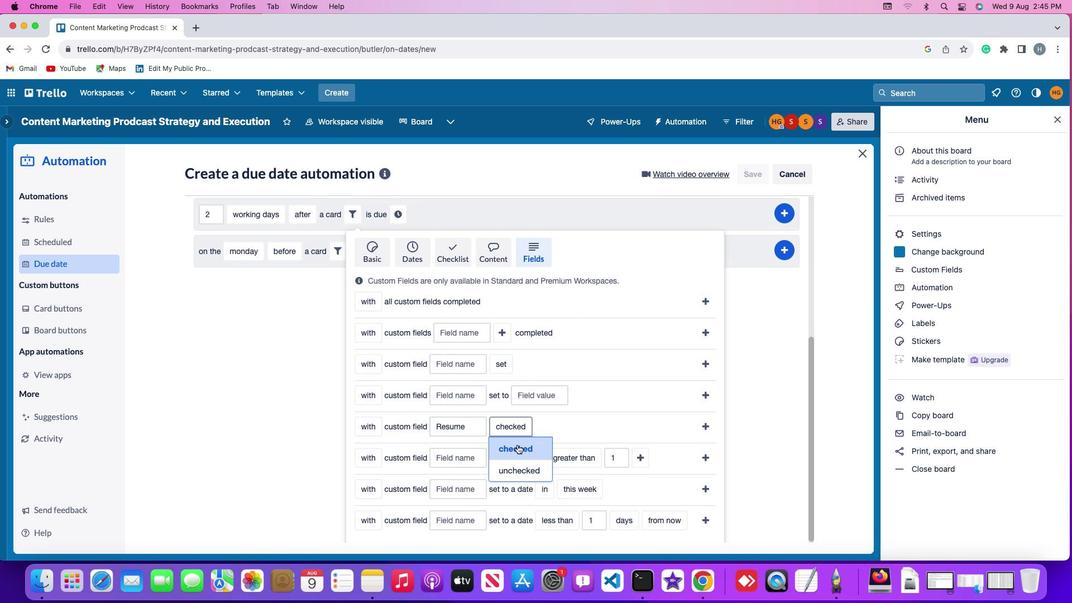 
Action: Mouse moved to (705, 423)
Screenshot: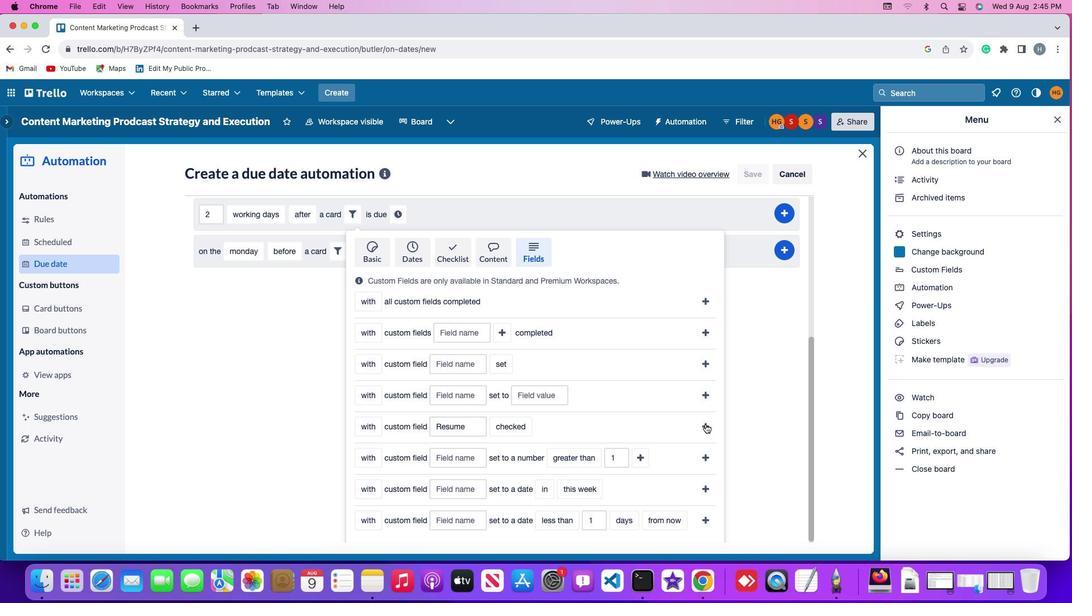 
Action: Mouse pressed left at (705, 423)
Screenshot: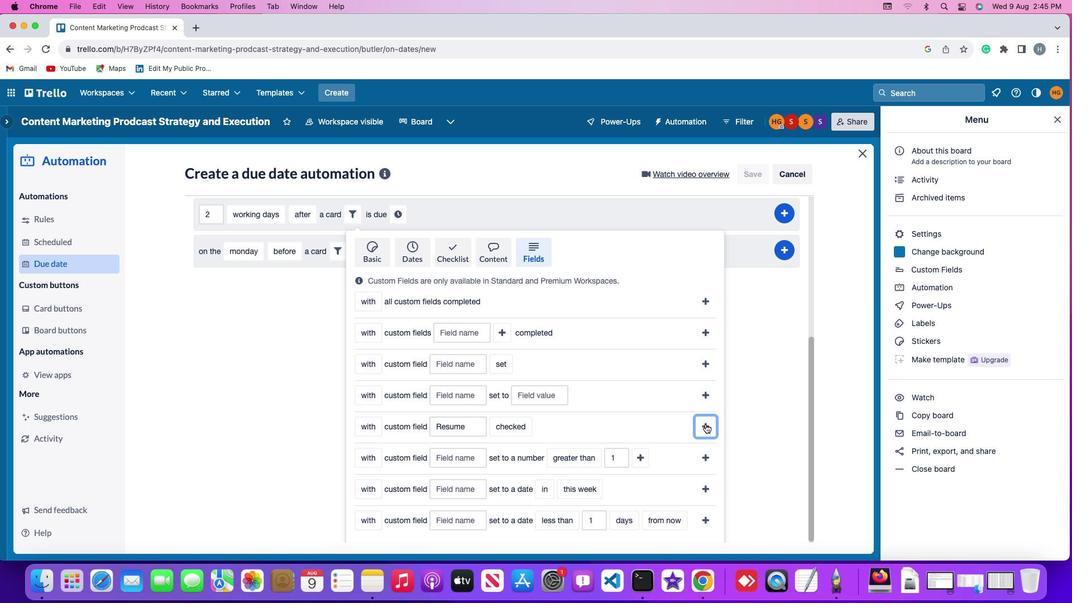 
Action: Mouse moved to (551, 453)
Screenshot: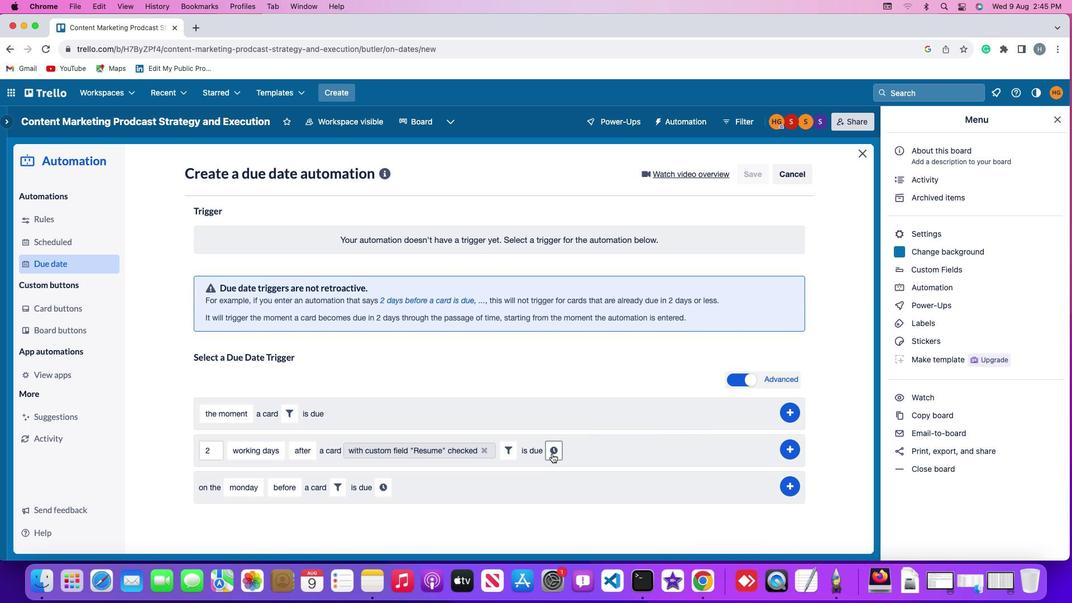 
Action: Mouse pressed left at (551, 453)
Screenshot: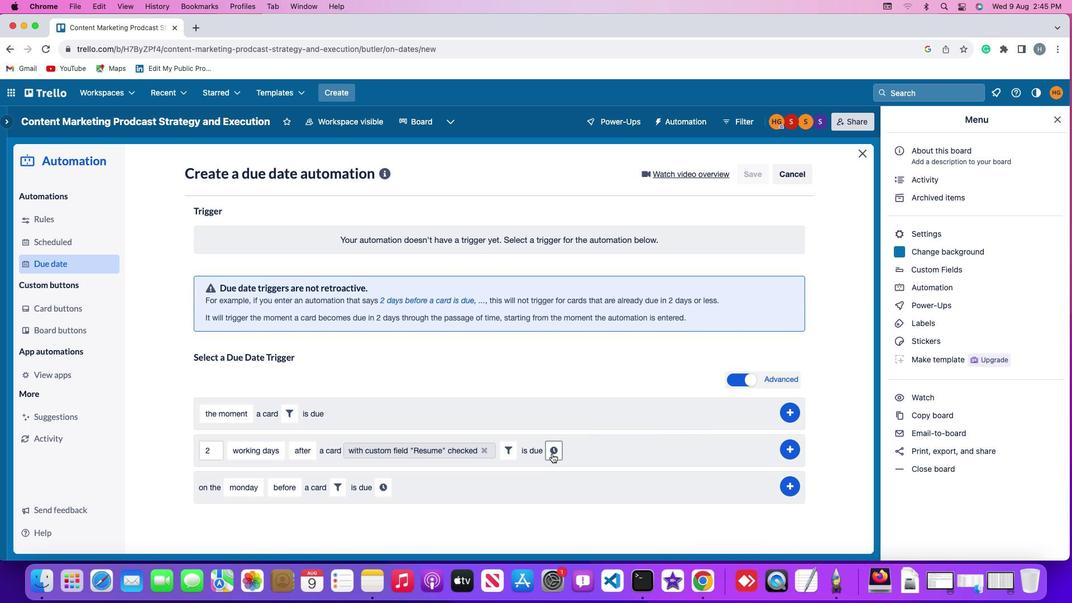 
Action: Mouse moved to (573, 451)
Screenshot: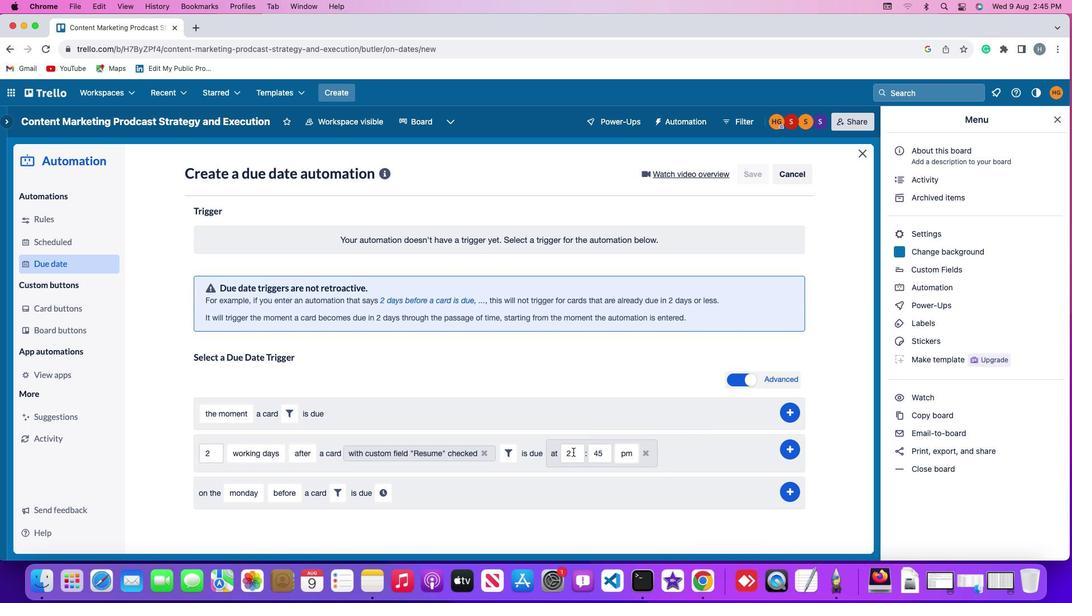 
Action: Mouse pressed left at (573, 451)
Screenshot: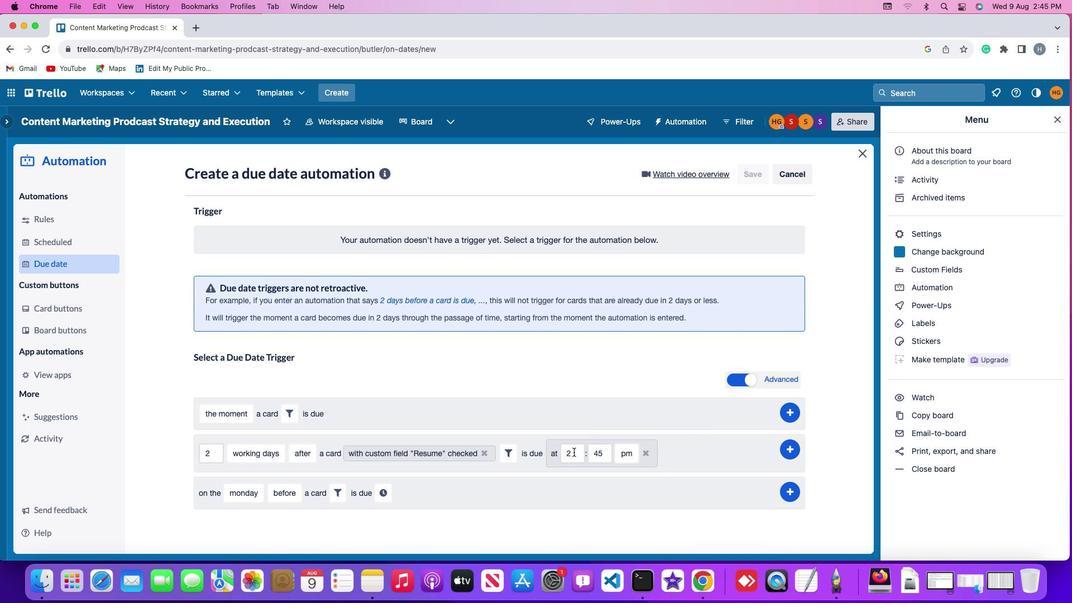 
Action: Mouse moved to (574, 451)
Screenshot: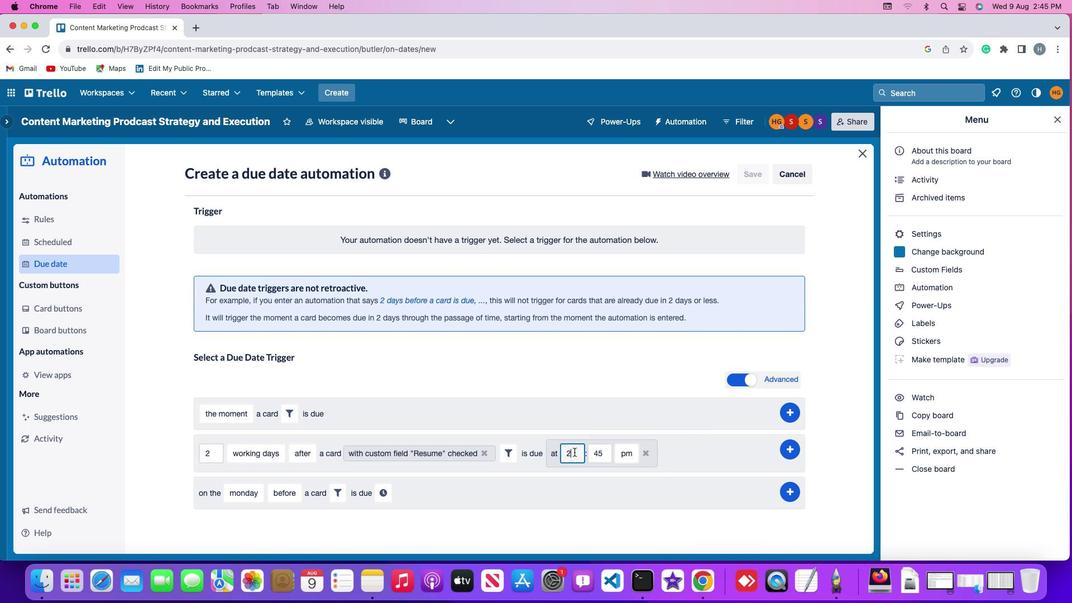 
Action: Key pressed Key.backspace'1''1'
Screenshot: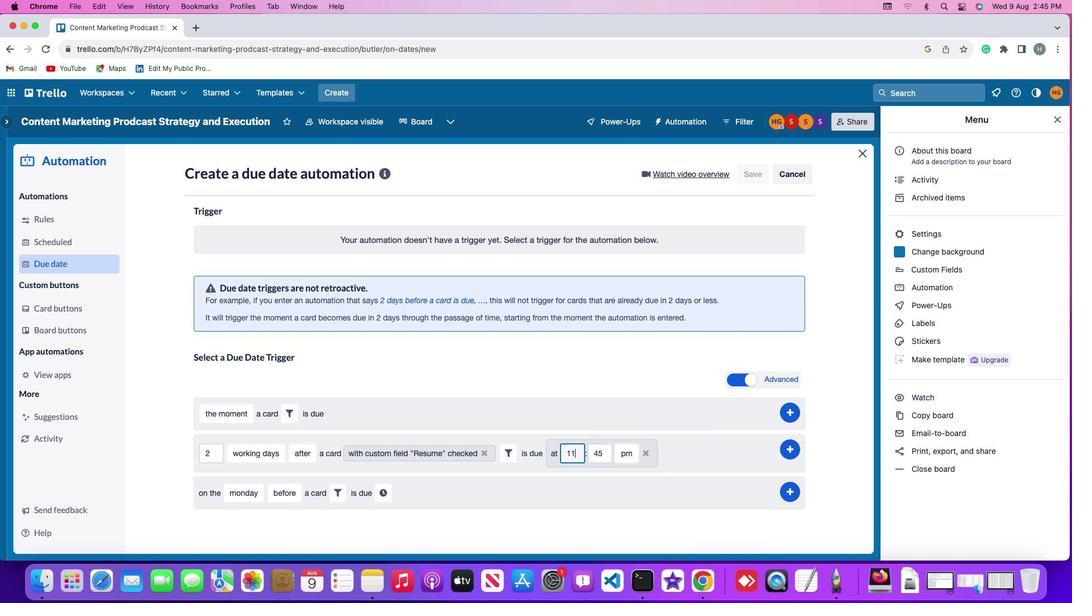 
Action: Mouse moved to (604, 452)
Screenshot: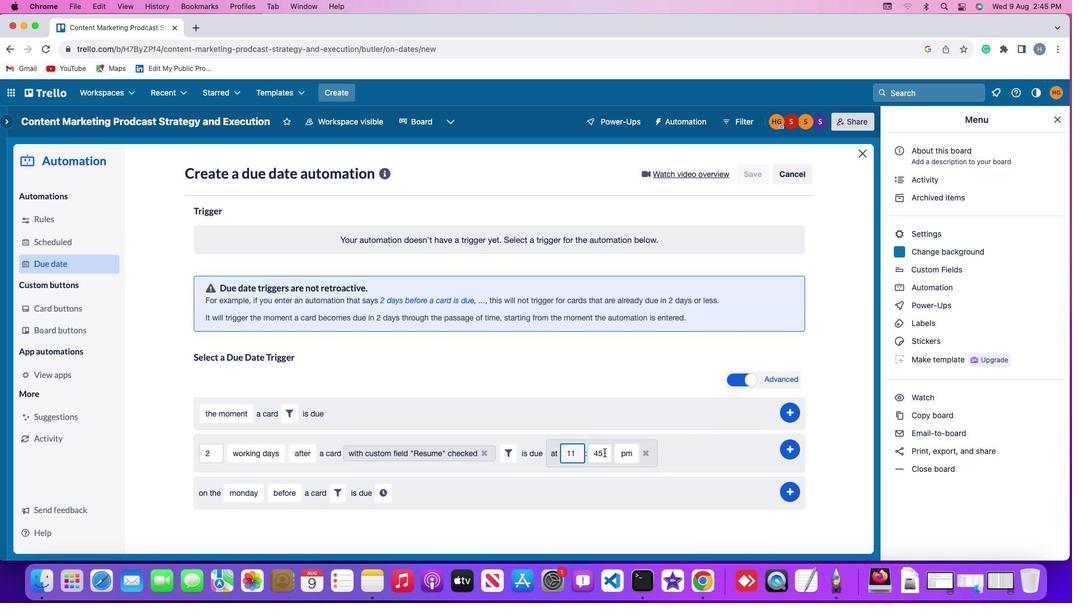 
Action: Mouse pressed left at (604, 452)
Screenshot: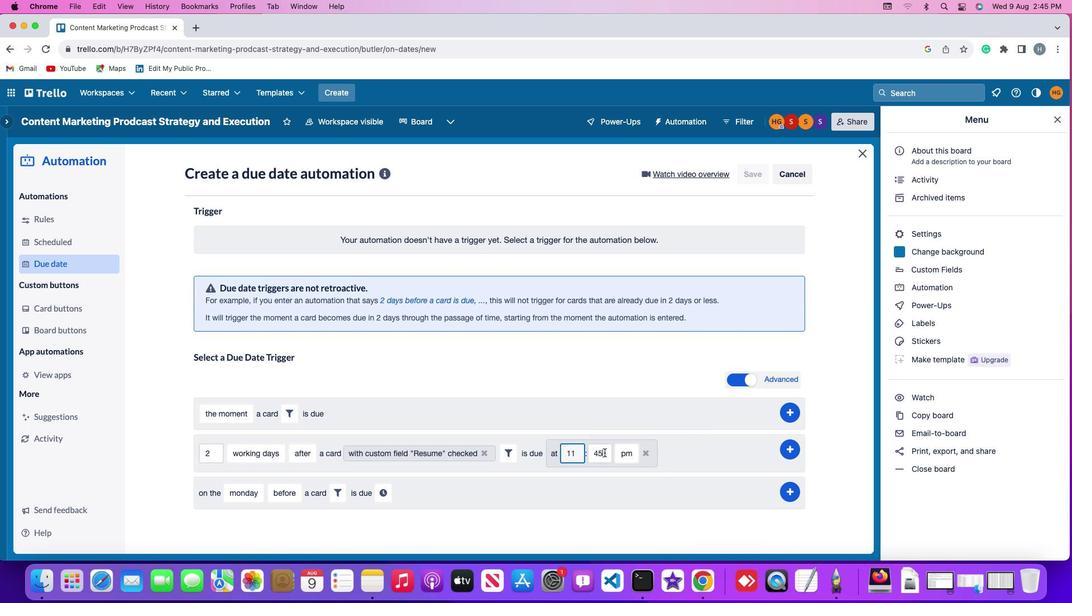 
Action: Mouse moved to (604, 452)
Screenshot: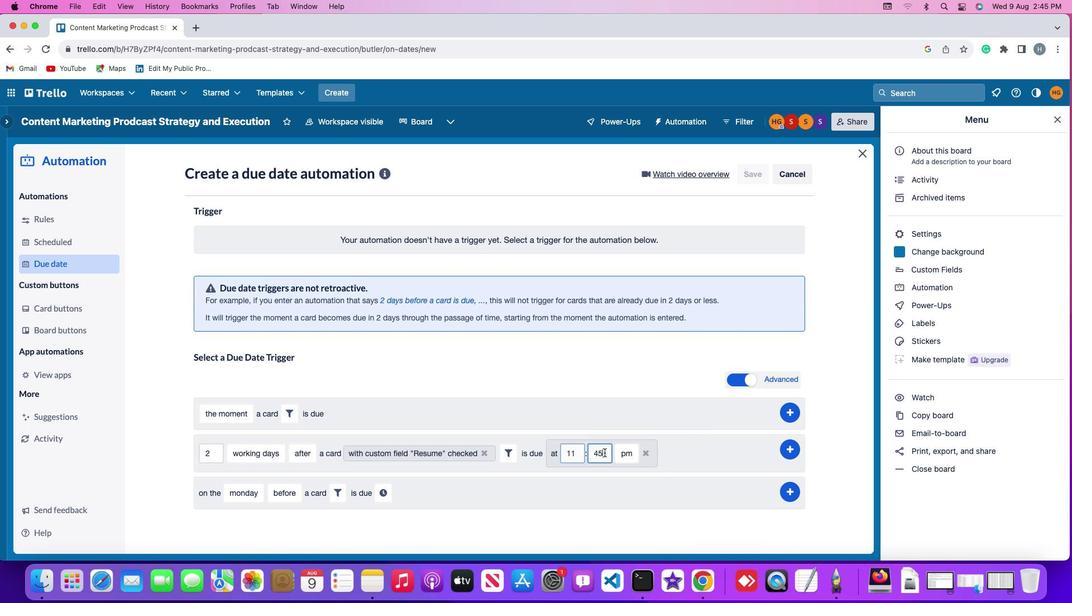 
Action: Key pressed Key.backspaceKey.backspace'0''0'
Screenshot: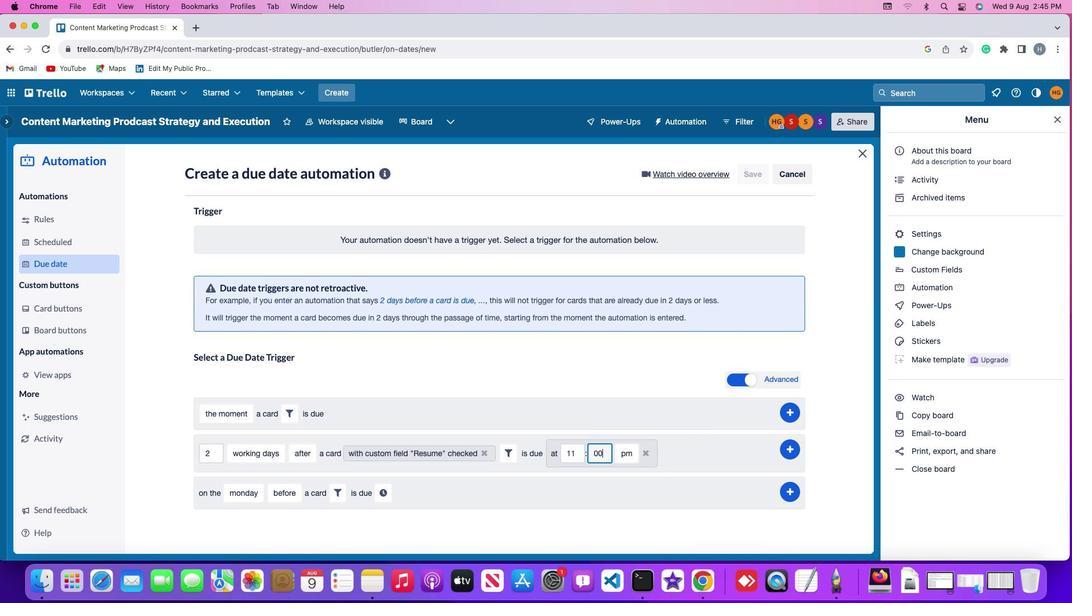 
Action: Mouse moved to (626, 450)
Screenshot: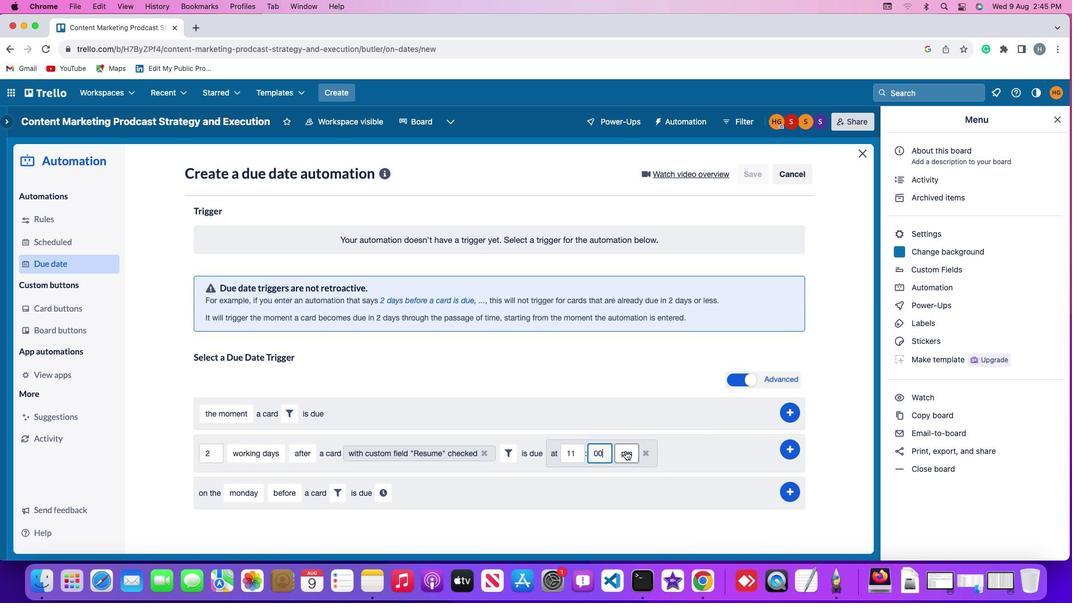 
Action: Mouse pressed left at (626, 450)
Screenshot: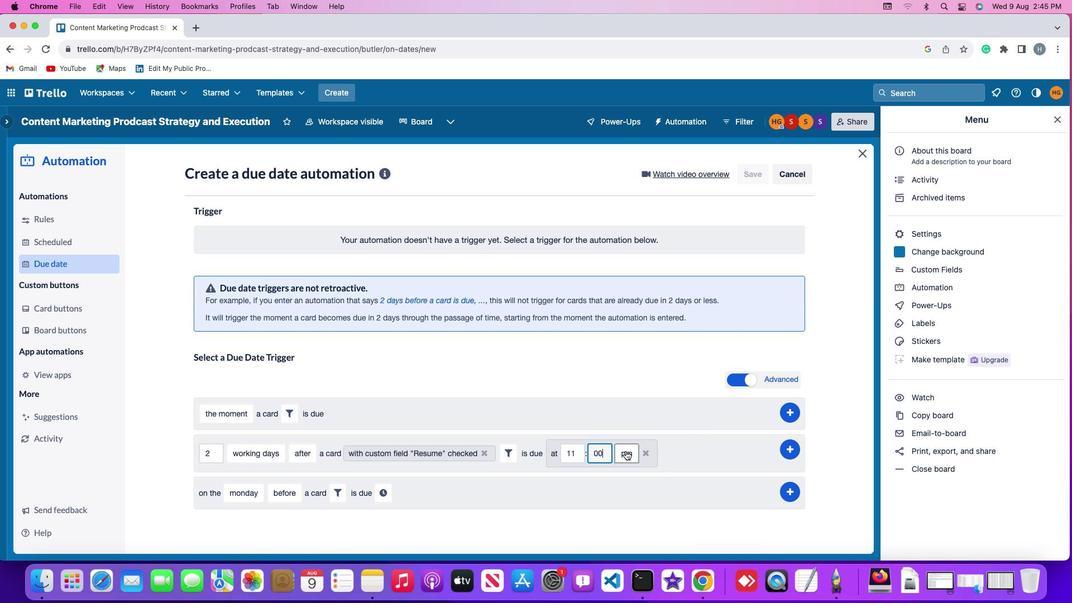 
Action: Mouse moved to (628, 475)
Screenshot: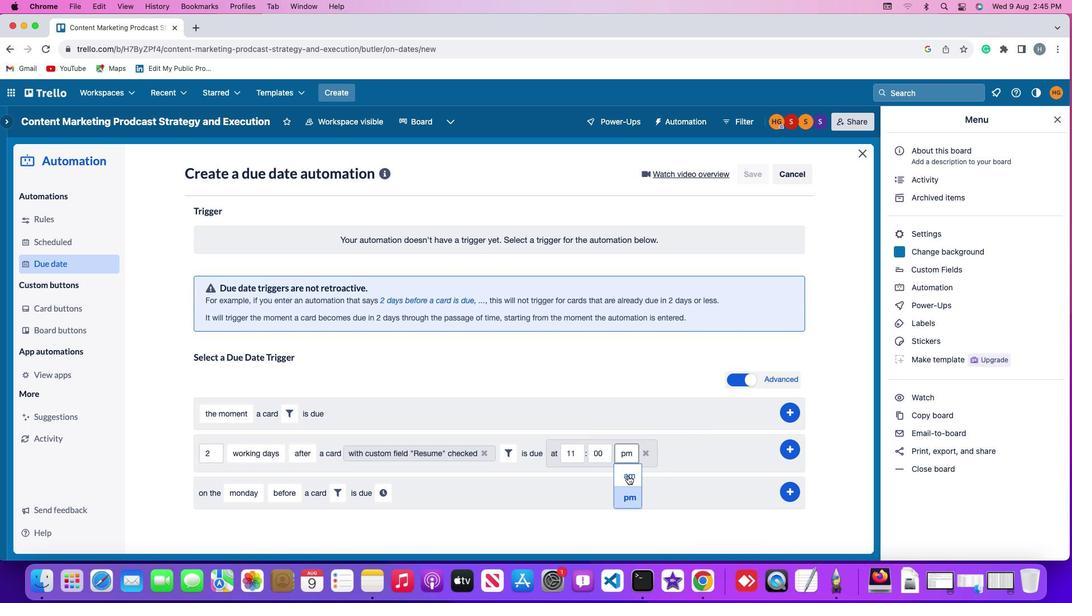 
Action: Mouse pressed left at (628, 475)
Screenshot: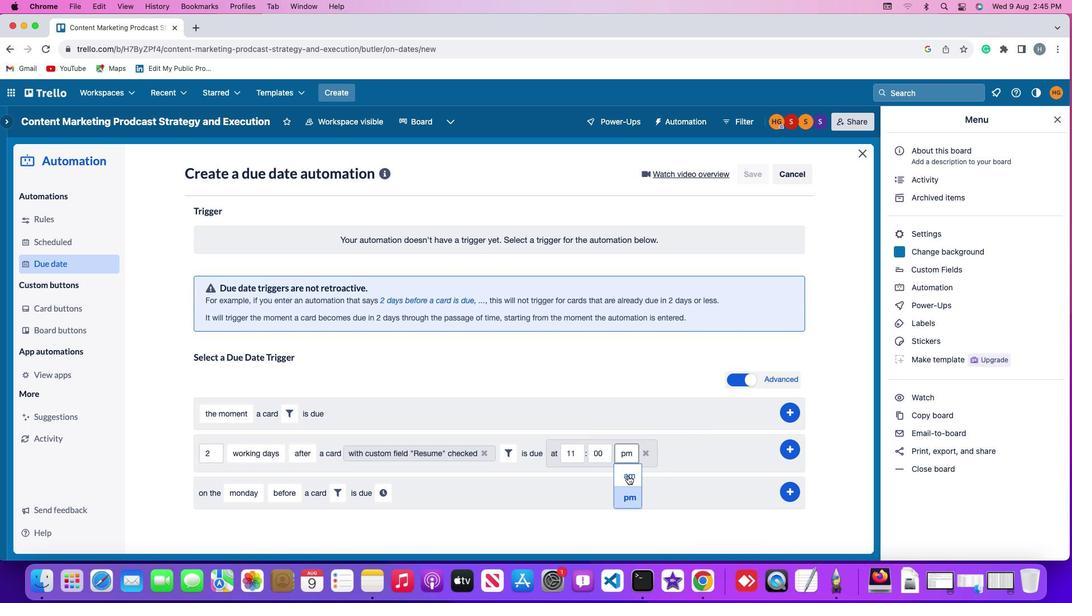 
Action: Mouse moved to (789, 445)
Screenshot: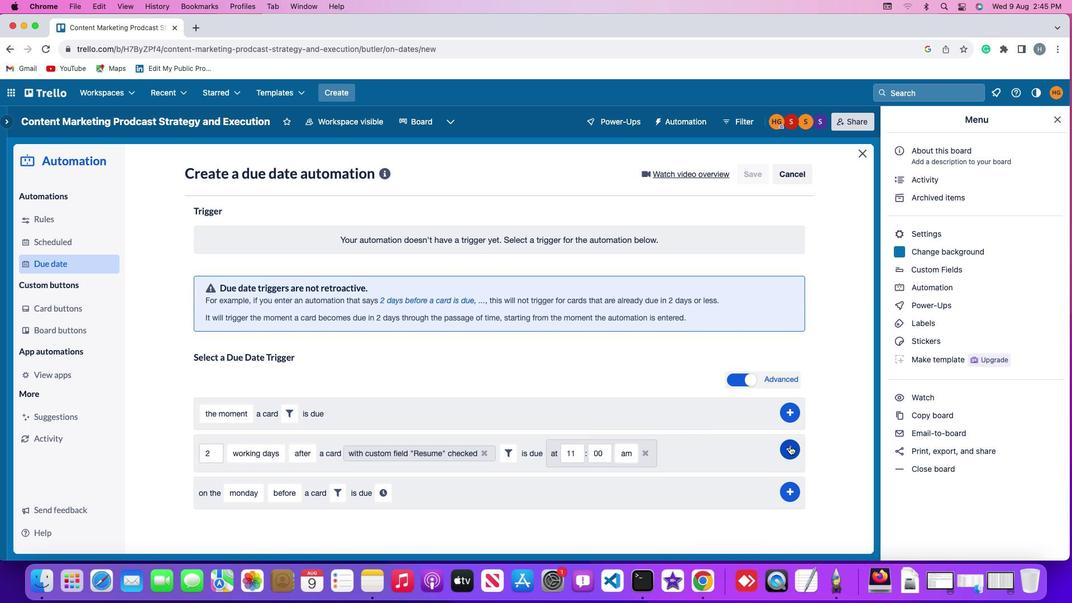 
Action: Mouse pressed left at (789, 445)
Screenshot: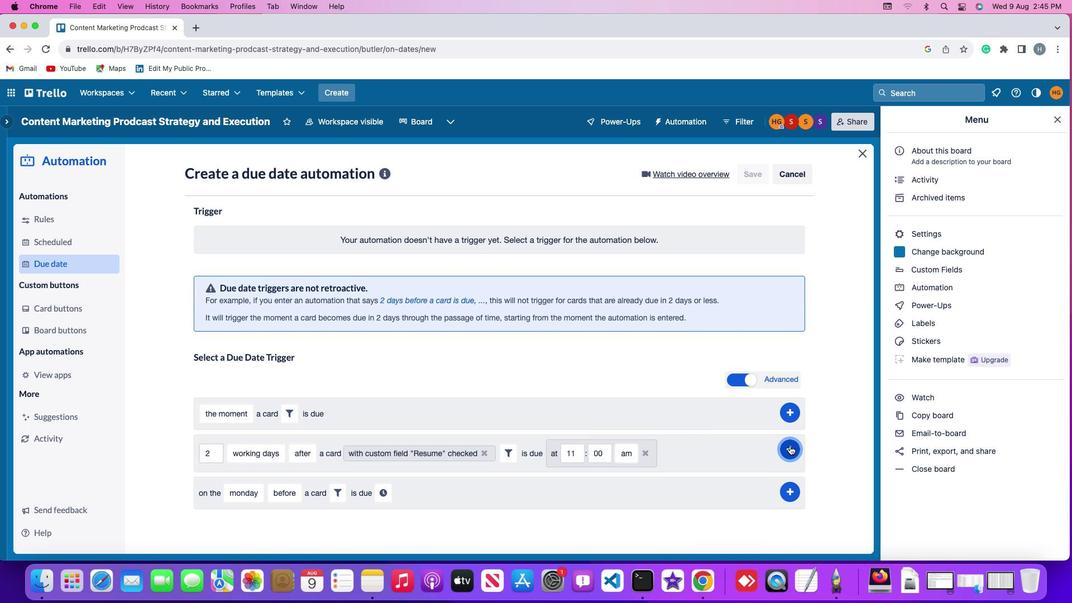 
Action: Mouse moved to (830, 328)
Screenshot: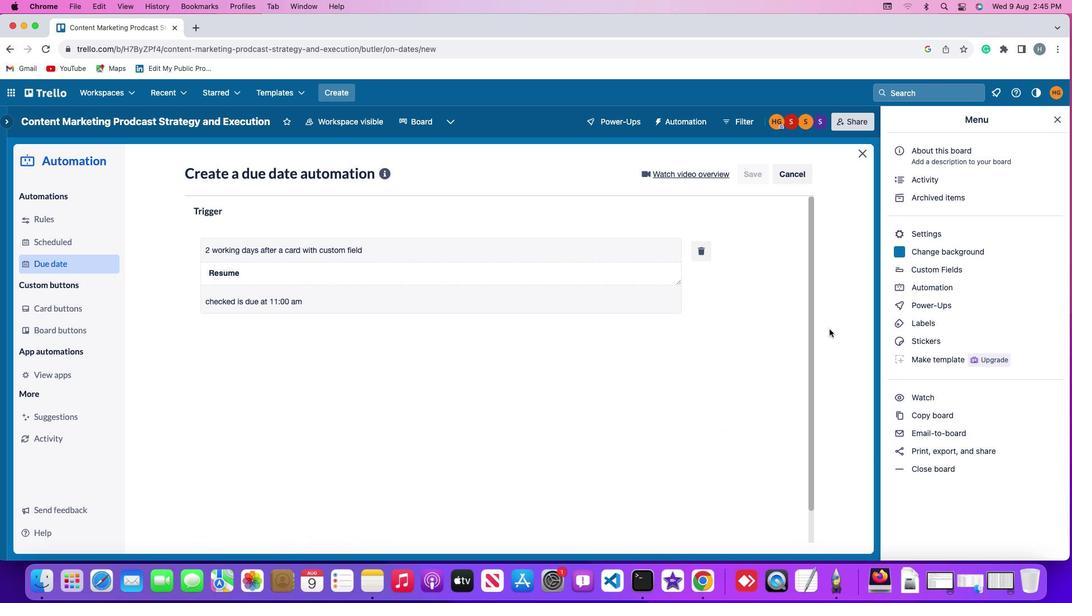 
